 Task: Open Card Manufacturing Execution in Board Product Development Best Practices to Workspace Commercial Mortgages and add a team member Softage.1@softage.net, a label Yellow, a checklist DevOps, an attachment from your onedrive, a color Yellow and finally, add a card description 'Develop and launch new customer retention program for high-value customers' and a comment 'We should approach this task with a sense of transparency and open communication, ensuring that all stakeholders are informed and involved.'. Add a start date 'Jan 01, 1900' with a due date 'Jan 08, 1900'
Action: Mouse moved to (53, 258)
Screenshot: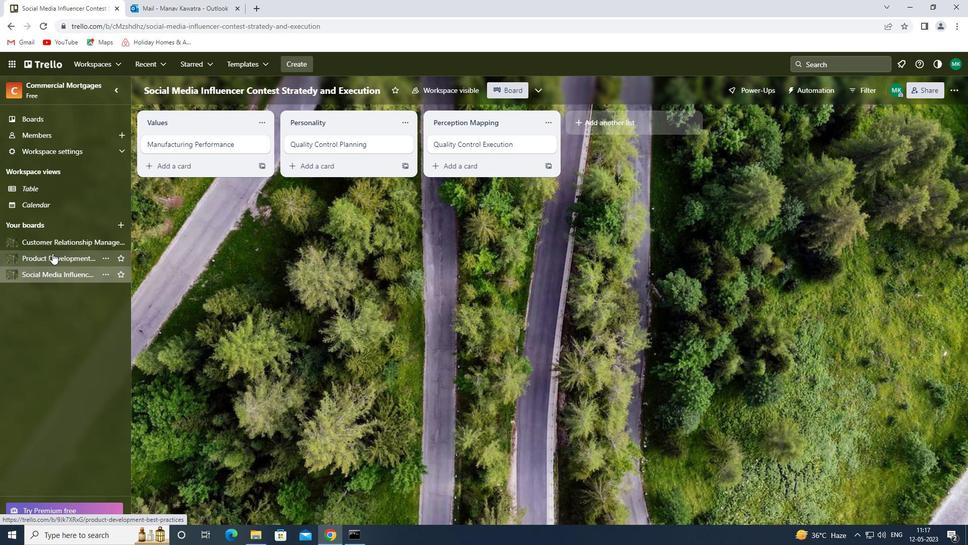 
Action: Mouse pressed left at (53, 258)
Screenshot: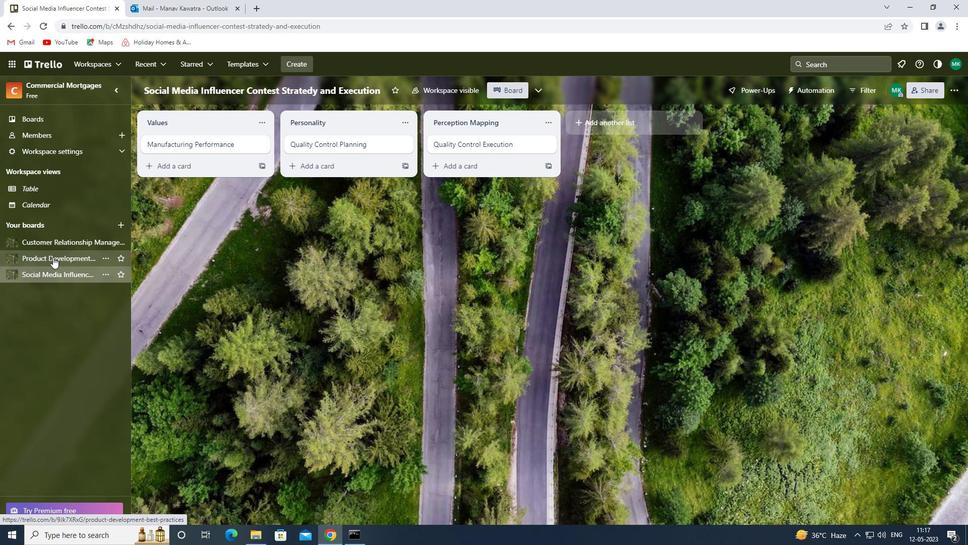 
Action: Mouse moved to (224, 143)
Screenshot: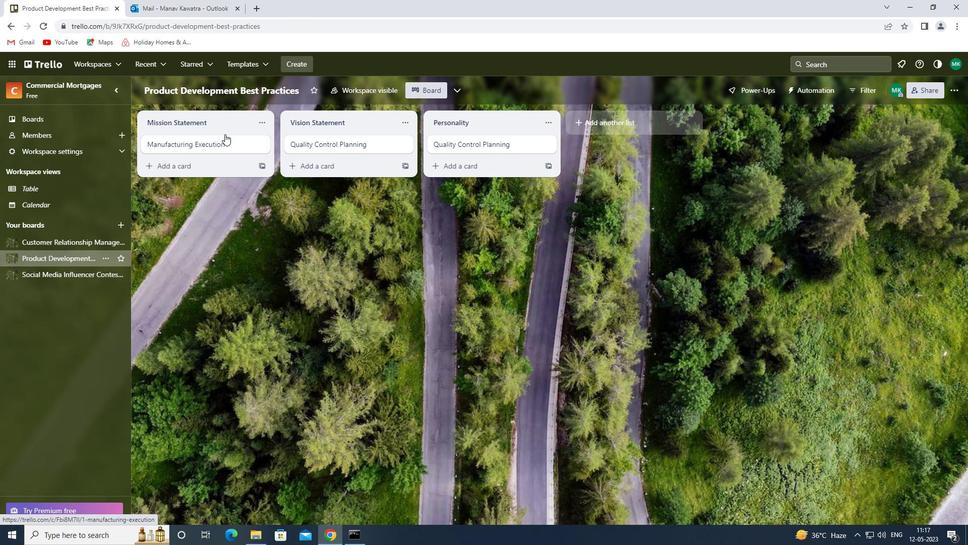 
Action: Mouse pressed left at (224, 143)
Screenshot: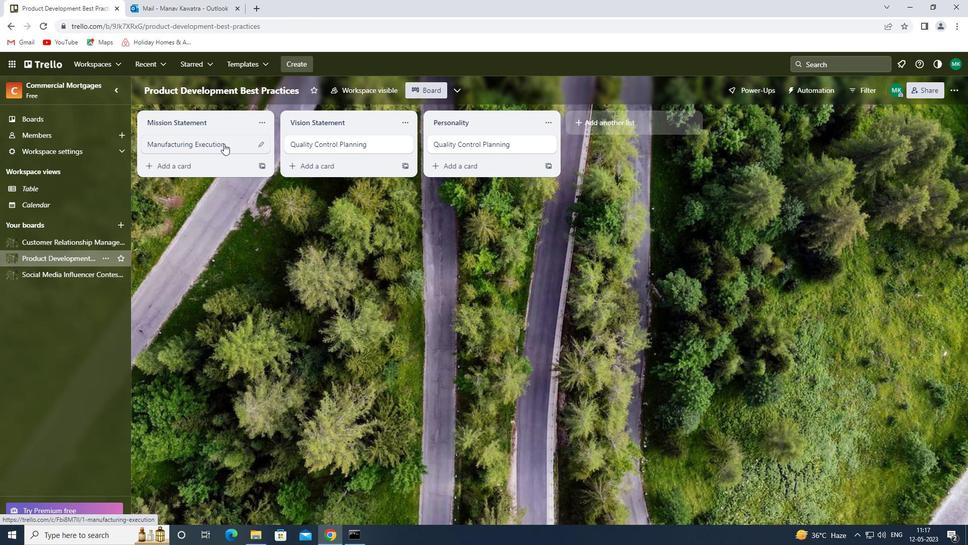 
Action: Mouse moved to (618, 148)
Screenshot: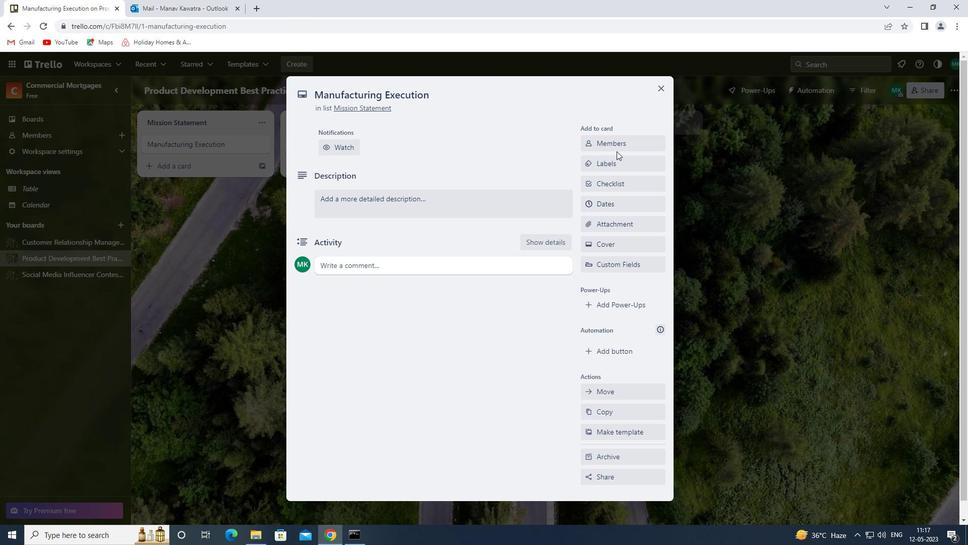 
Action: Mouse pressed left at (618, 148)
Screenshot: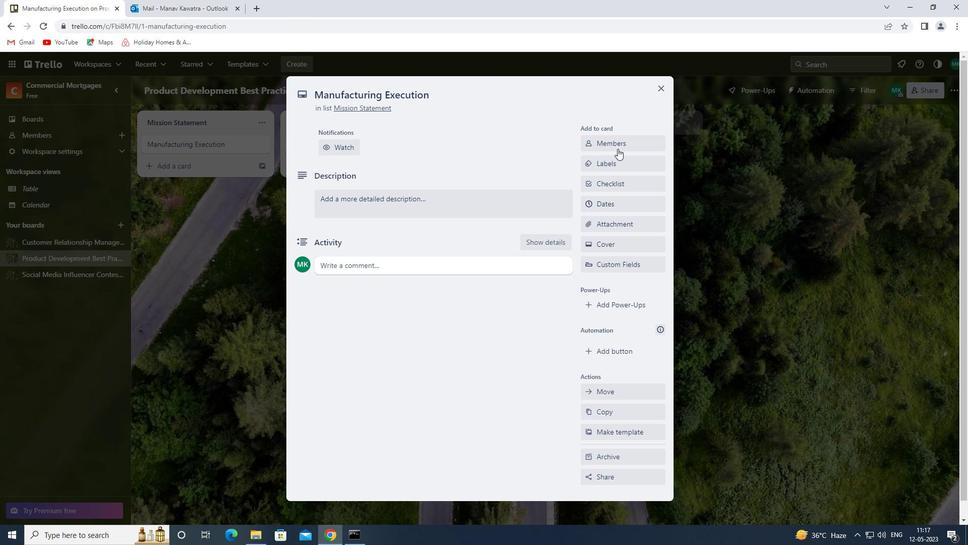 
Action: Mouse moved to (620, 187)
Screenshot: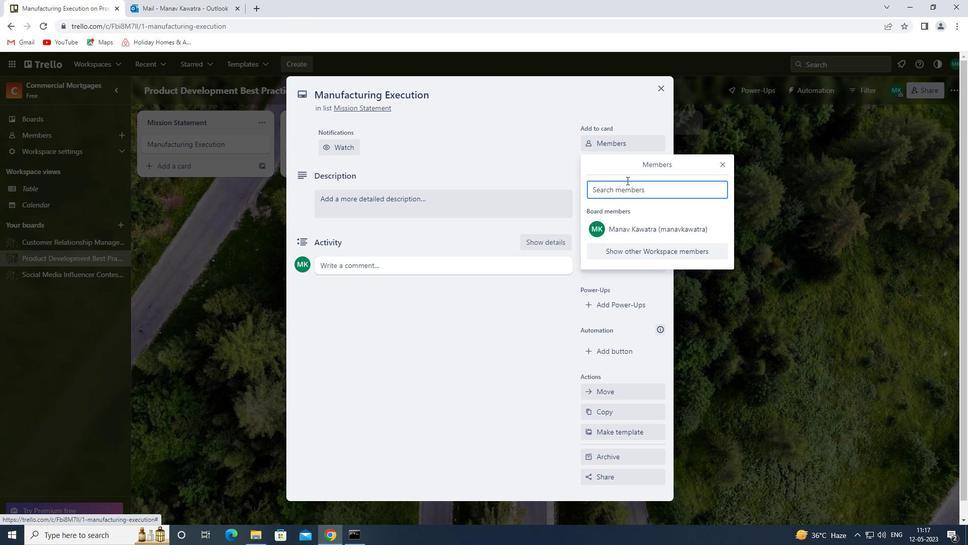 
Action: Mouse pressed left at (620, 187)
Screenshot: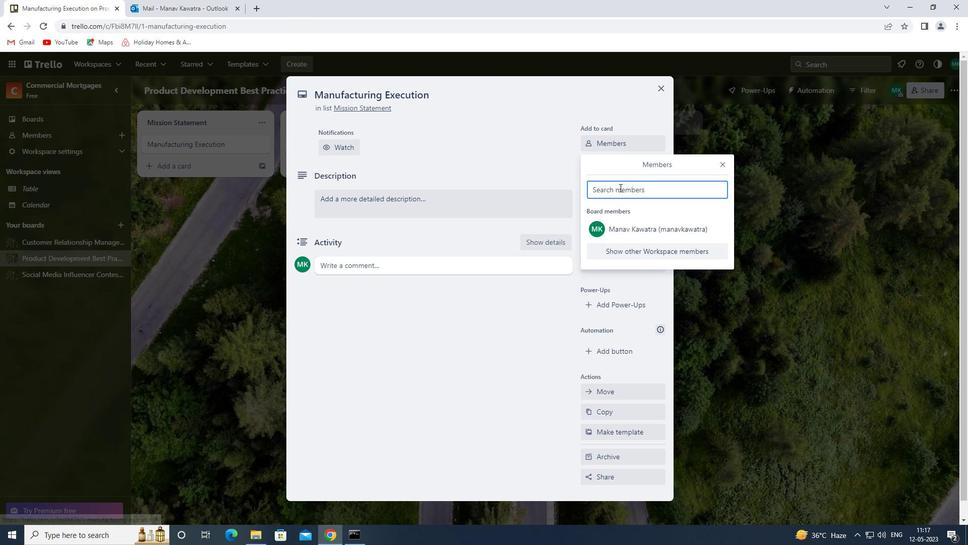 
Action: Key pressed <Key.shift><Key.shift>SOFTAGE.1<Key.shift>@SOFTAGE.NET
Screenshot: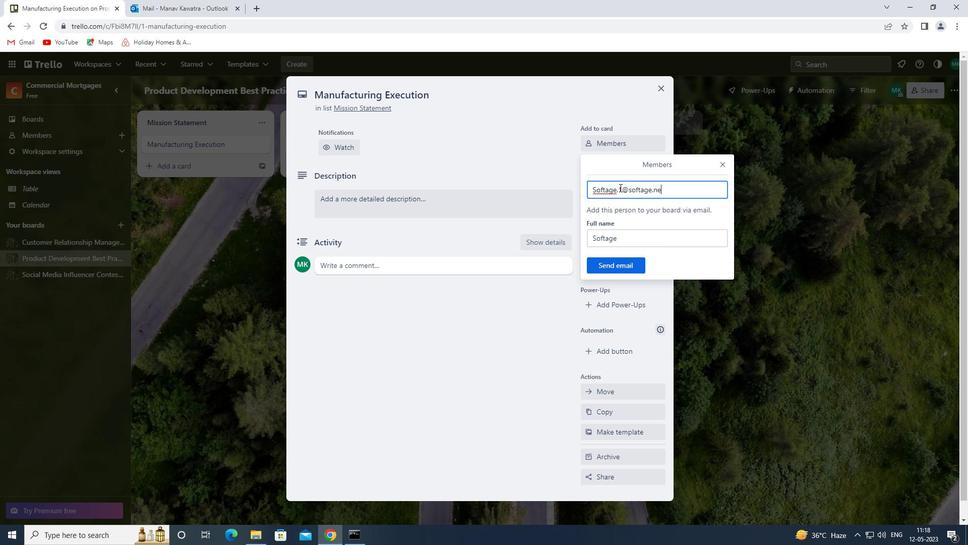 
Action: Mouse moved to (634, 262)
Screenshot: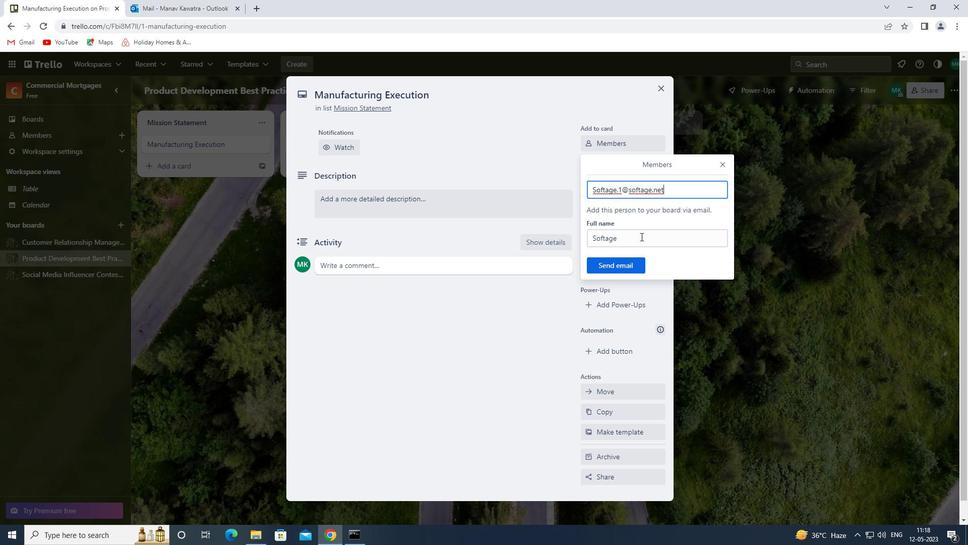 
Action: Mouse pressed left at (634, 262)
Screenshot: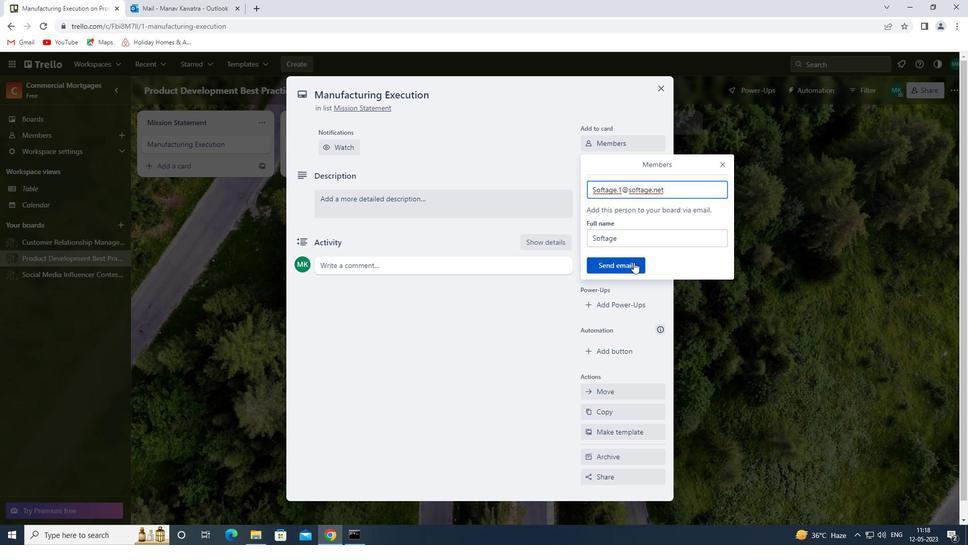 
Action: Mouse moved to (627, 200)
Screenshot: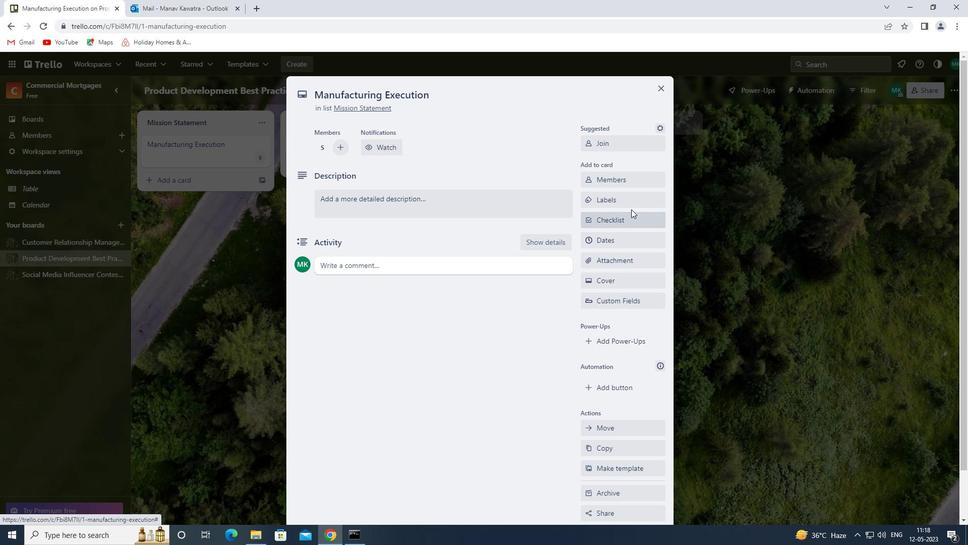 
Action: Mouse pressed left at (627, 200)
Screenshot: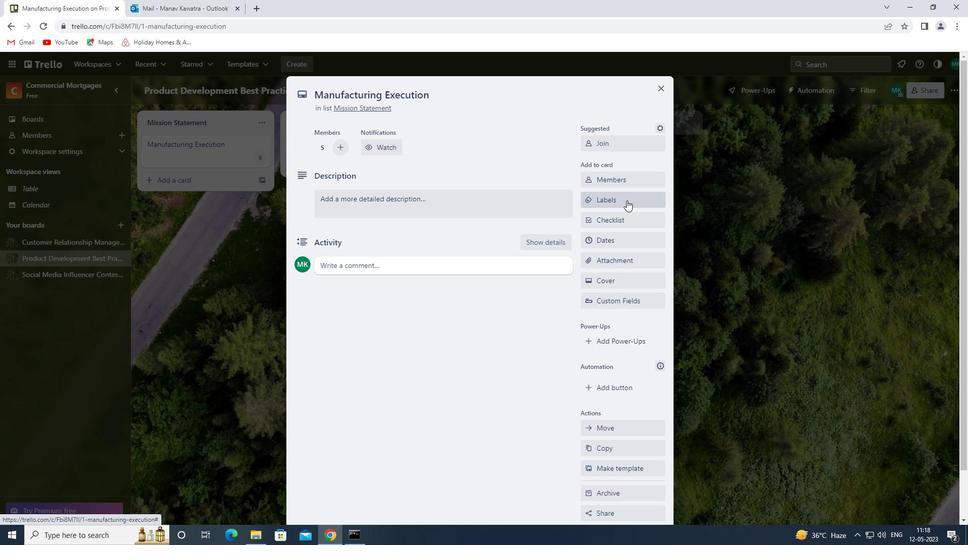 
Action: Mouse moved to (591, 299)
Screenshot: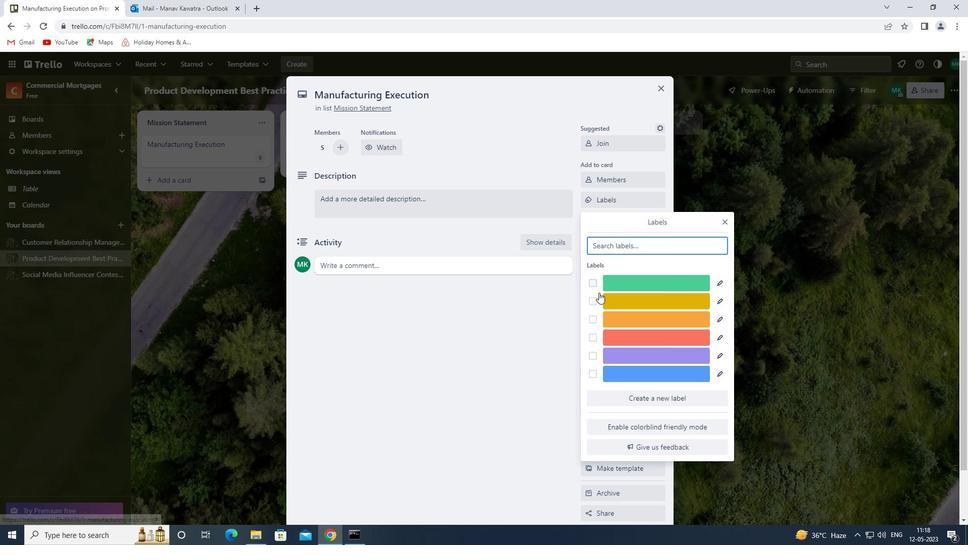 
Action: Mouse pressed left at (591, 299)
Screenshot: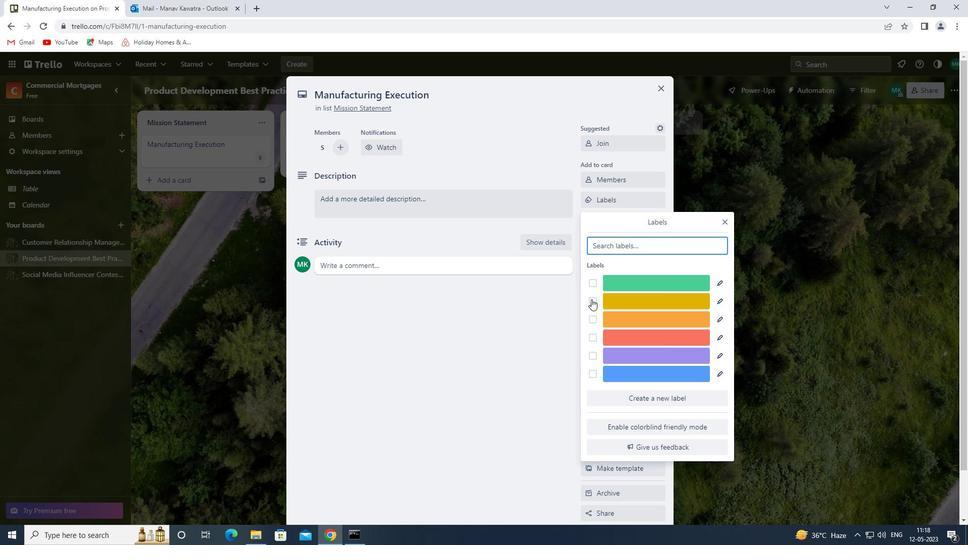 
Action: Mouse moved to (726, 221)
Screenshot: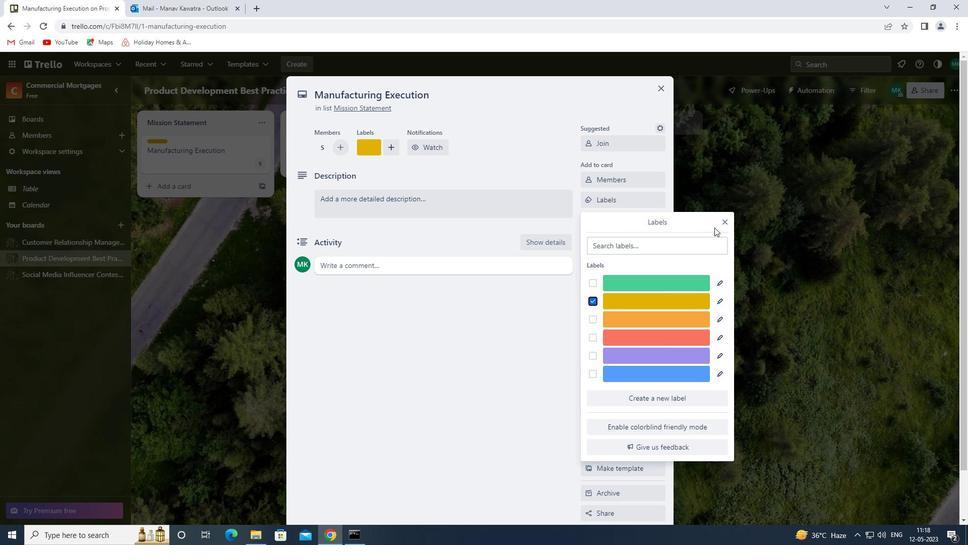 
Action: Mouse pressed left at (726, 221)
Screenshot: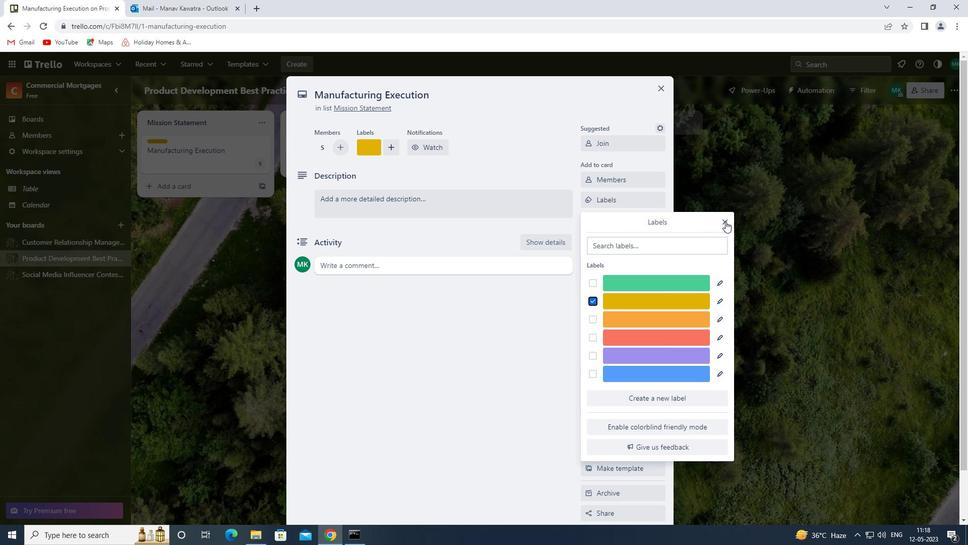 
Action: Mouse moved to (633, 223)
Screenshot: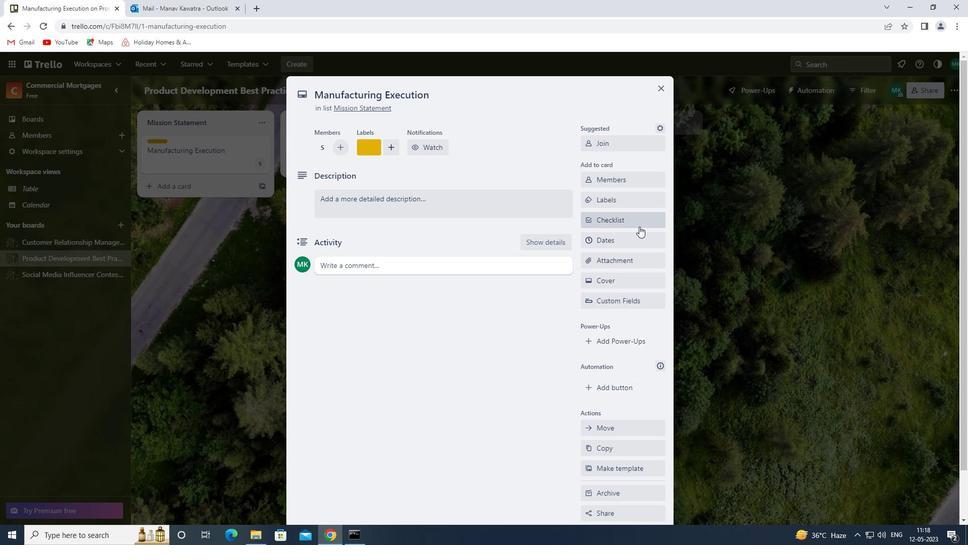 
Action: Mouse pressed left at (633, 223)
Screenshot: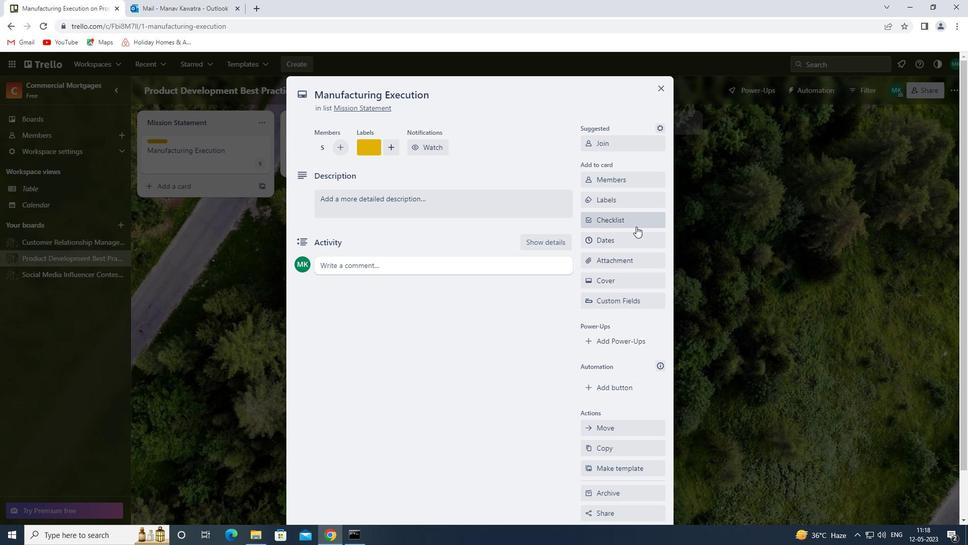 
Action: Mouse moved to (628, 277)
Screenshot: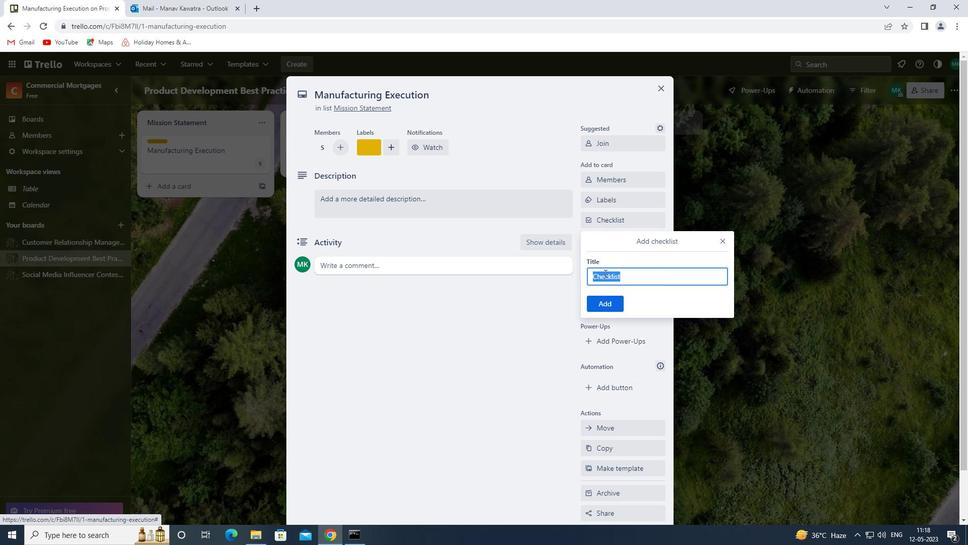 
Action: Key pressed <Key.shift><Key.shift><Key.shift><Key.shift><Key.shift><Key.shift><Key.shift><Key.shift><Key.shift><Key.shift><Key.shift><Key.shift>DEV<Key.shift>OPS
Screenshot: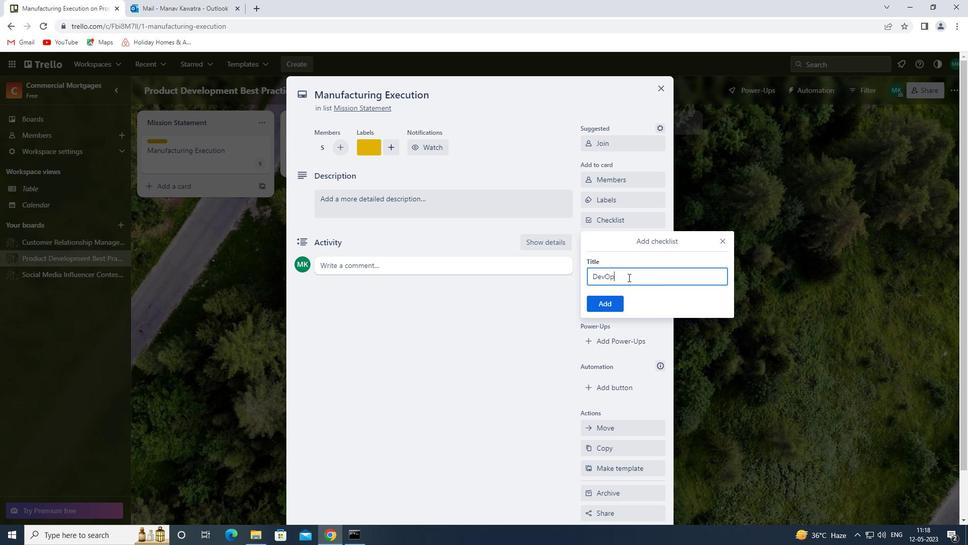 
Action: Mouse moved to (616, 305)
Screenshot: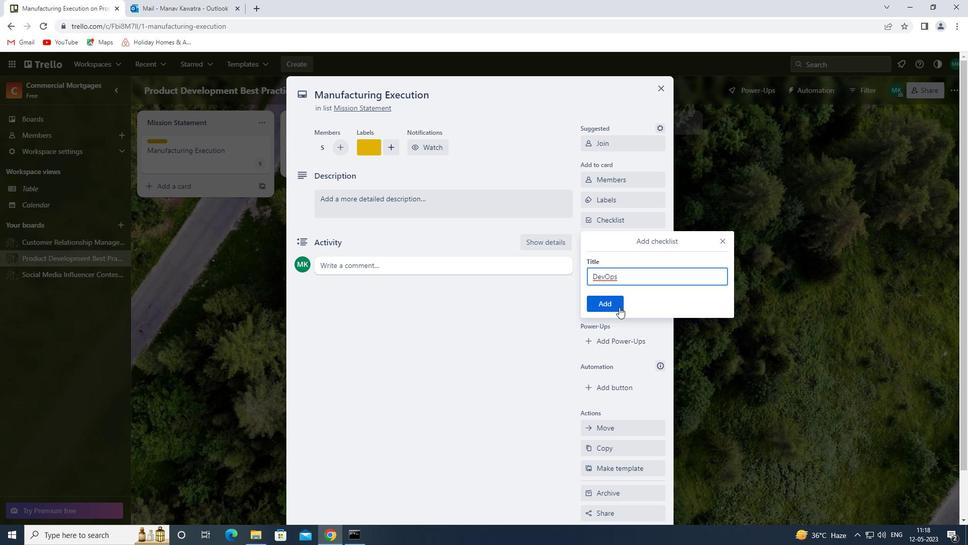 
Action: Mouse pressed left at (616, 305)
Screenshot: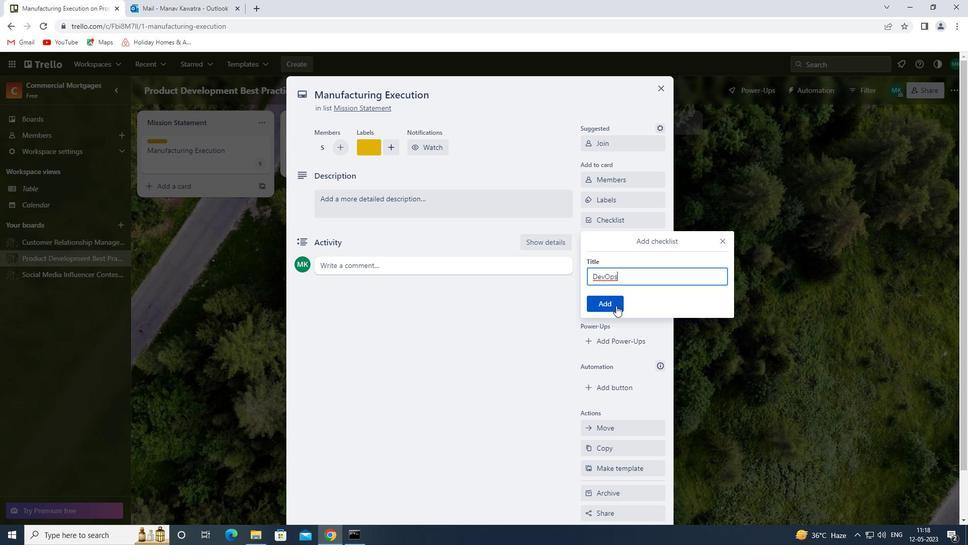 
Action: Mouse moved to (618, 260)
Screenshot: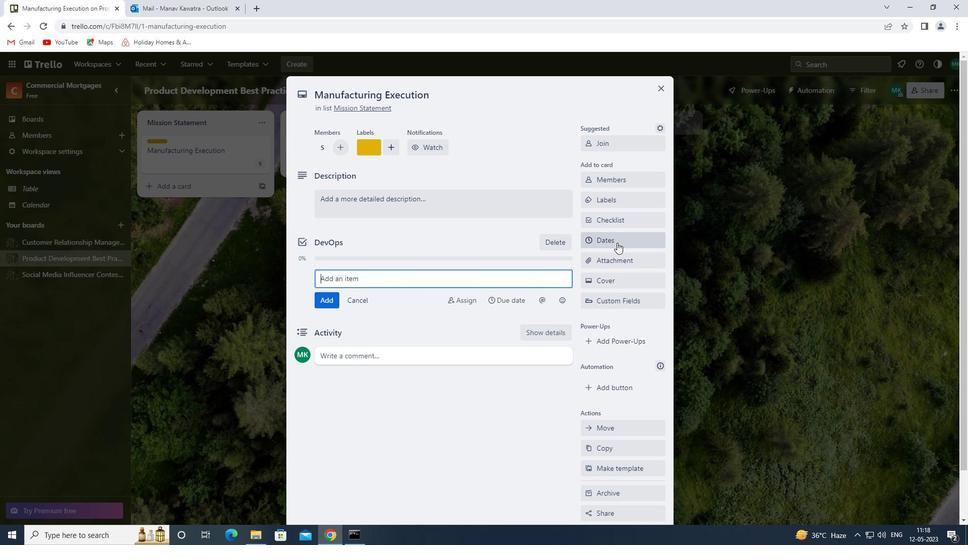 
Action: Mouse pressed left at (618, 260)
Screenshot: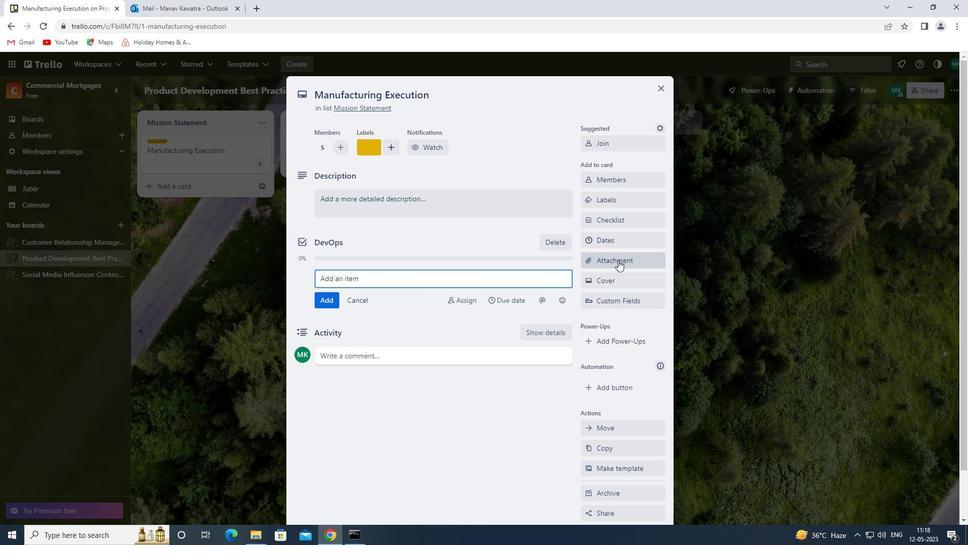 
Action: Mouse moved to (610, 381)
Screenshot: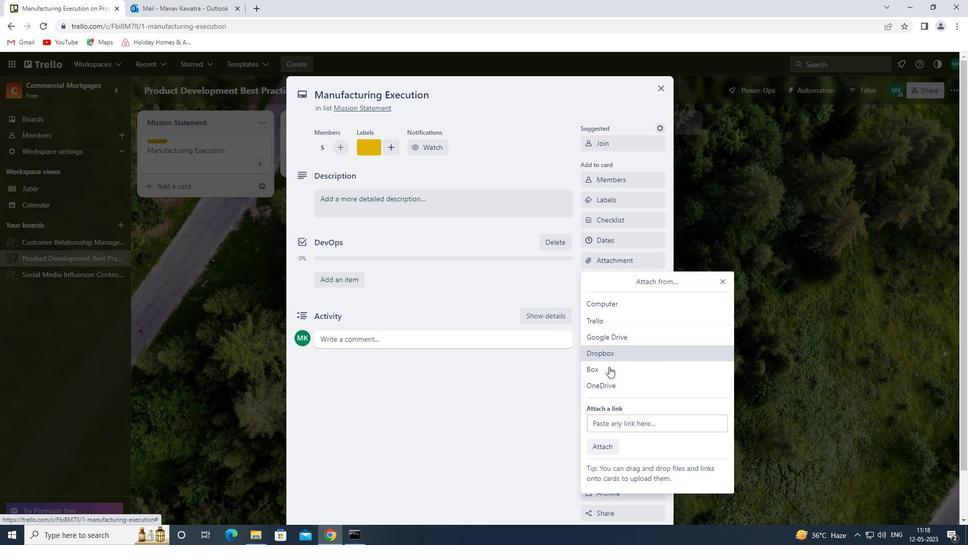 
Action: Mouse pressed left at (610, 381)
Screenshot: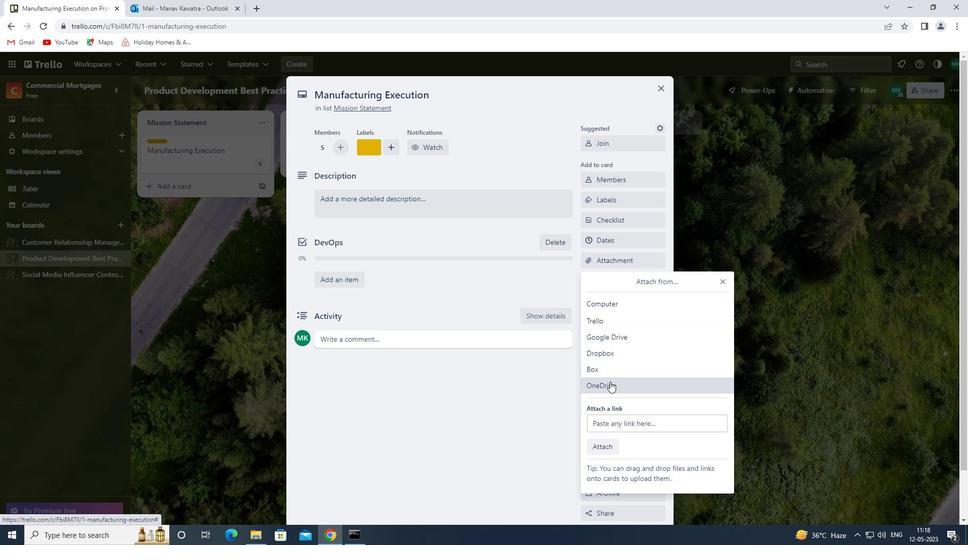 
Action: Mouse moved to (561, 406)
Screenshot: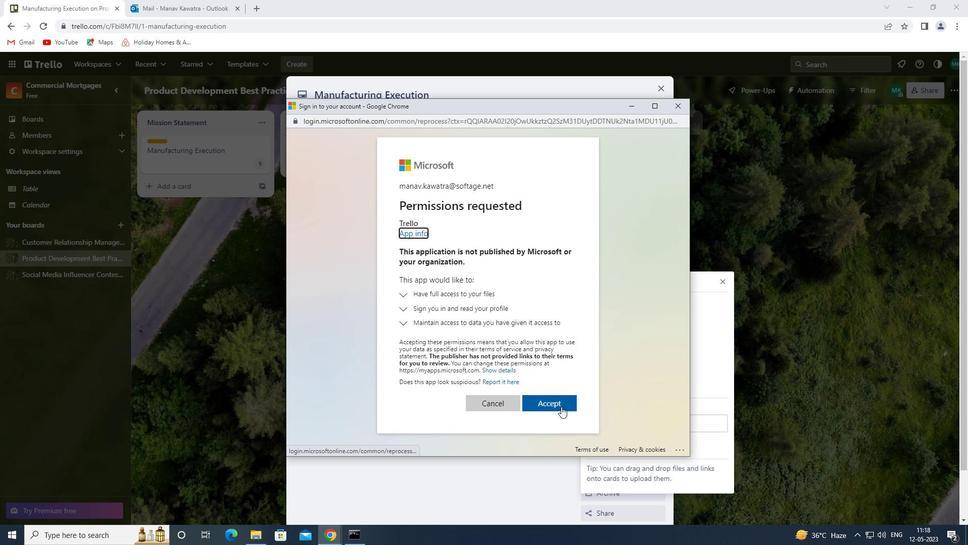 
Action: Mouse pressed left at (561, 406)
Screenshot: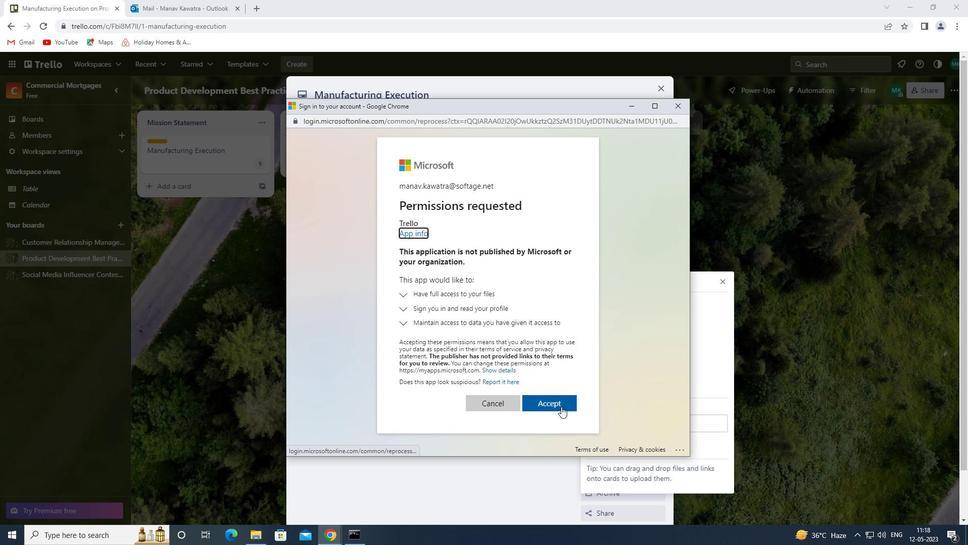 
Action: Mouse moved to (492, 188)
Screenshot: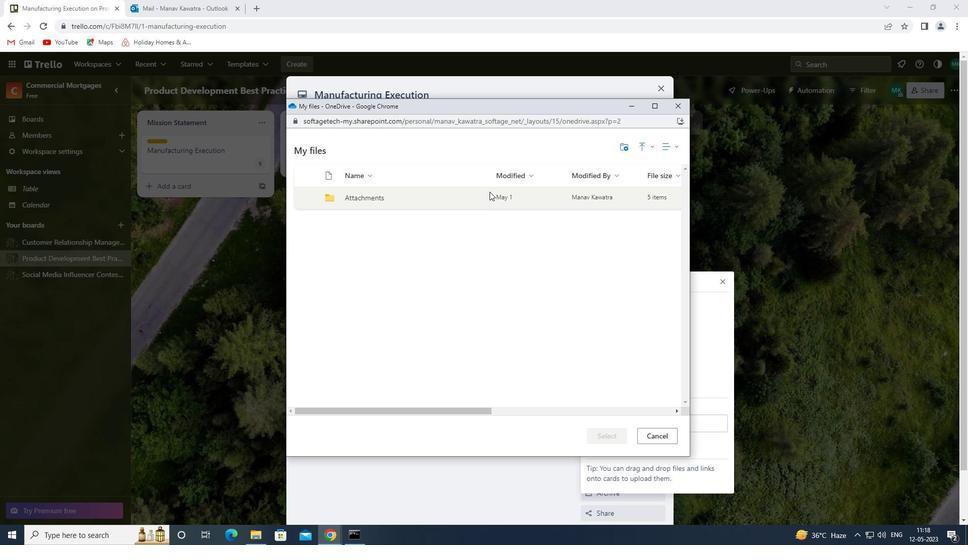 
Action: Mouse pressed left at (492, 188)
Screenshot: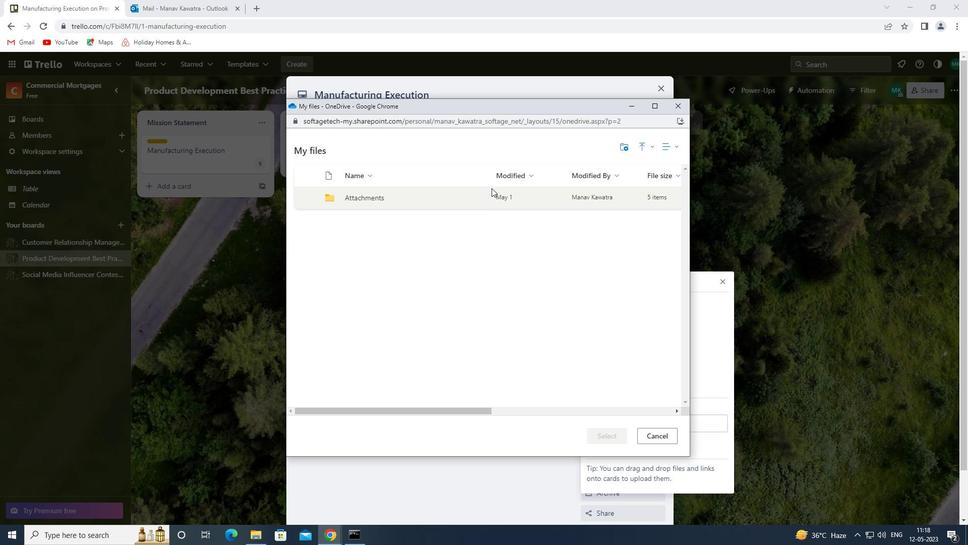 
Action: Mouse moved to (619, 200)
Screenshot: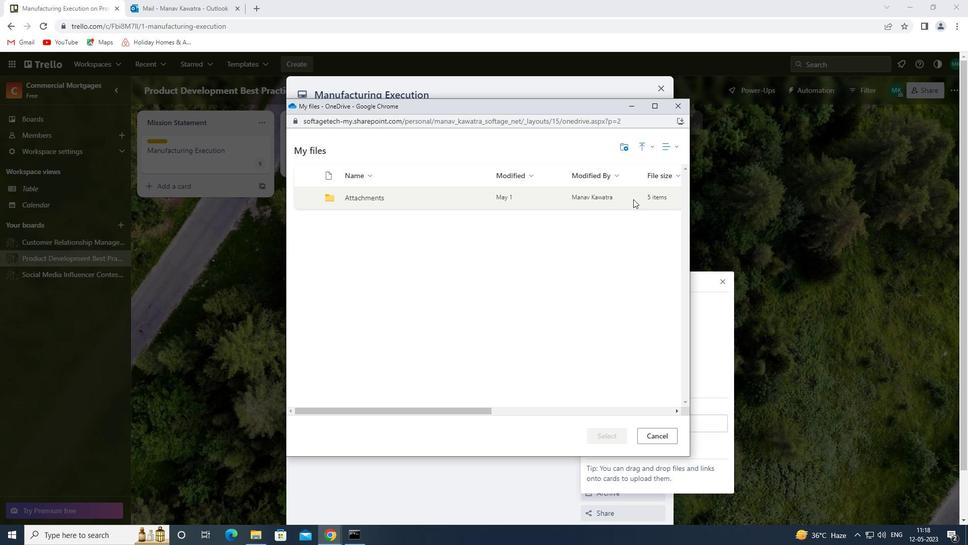 
Action: Mouse pressed left at (619, 200)
Screenshot: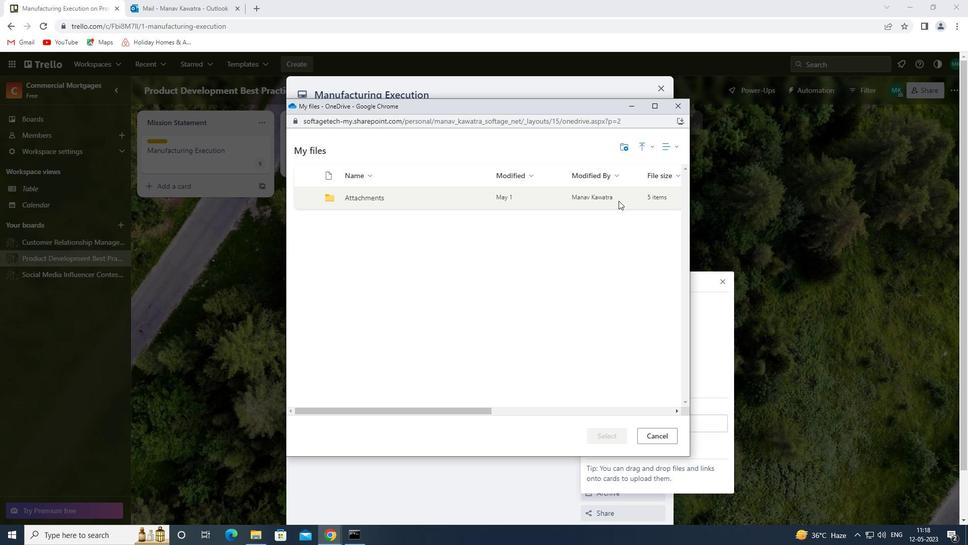 
Action: Mouse pressed left at (619, 200)
Screenshot: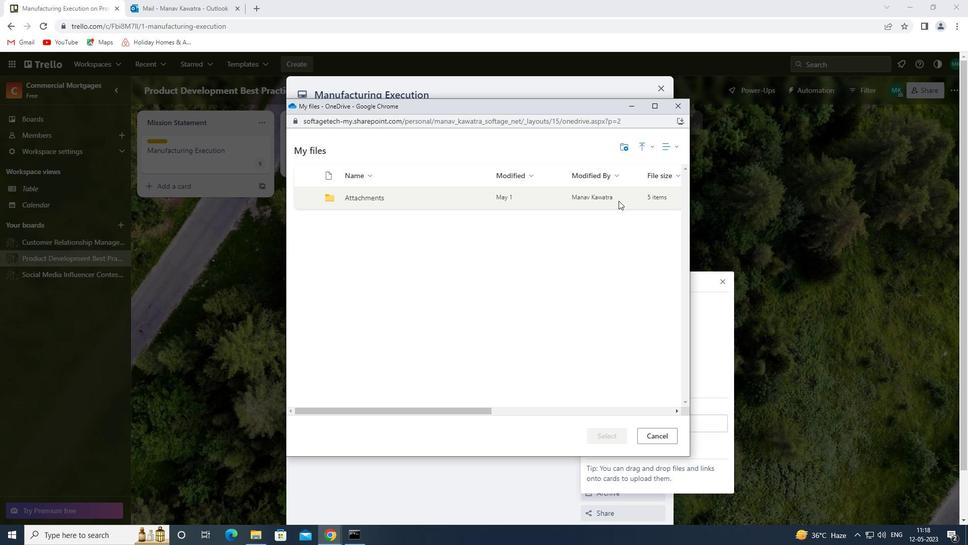 
Action: Mouse moved to (363, 177)
Screenshot: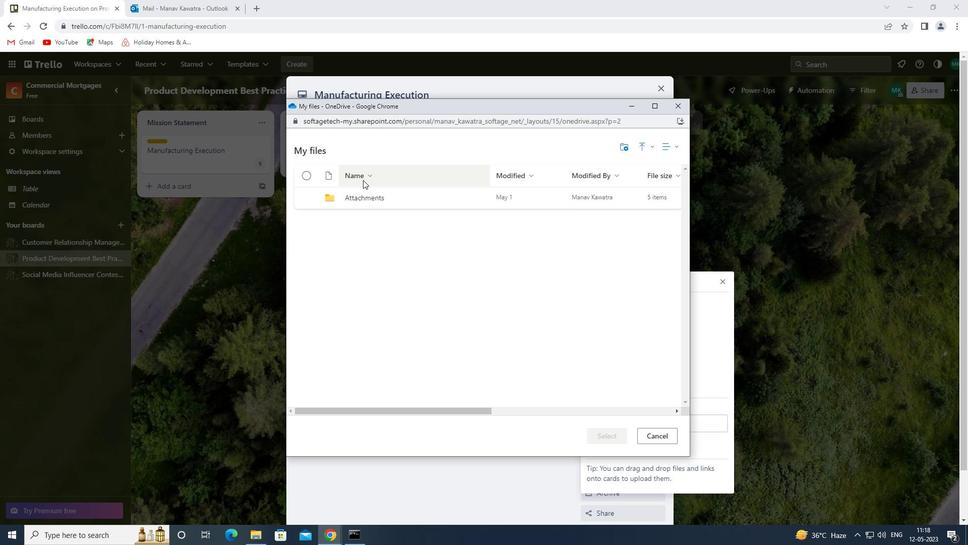 
Action: Mouse pressed left at (363, 177)
Screenshot: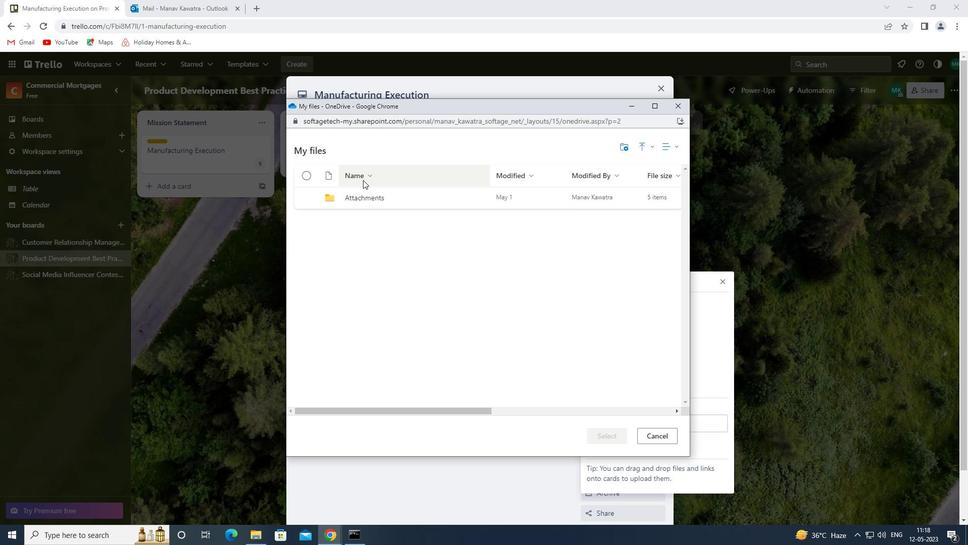 
Action: Mouse moved to (364, 192)
Screenshot: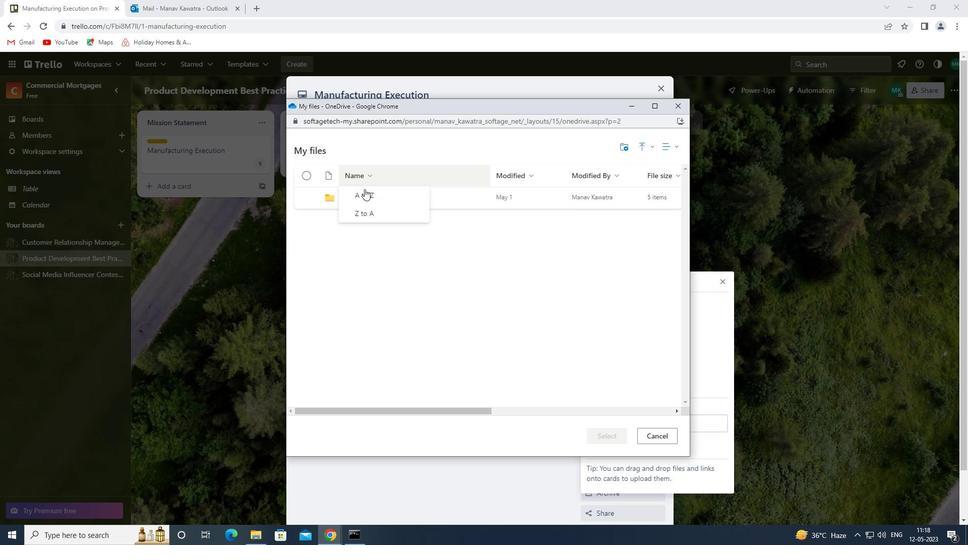 
Action: Mouse pressed left at (364, 192)
Screenshot: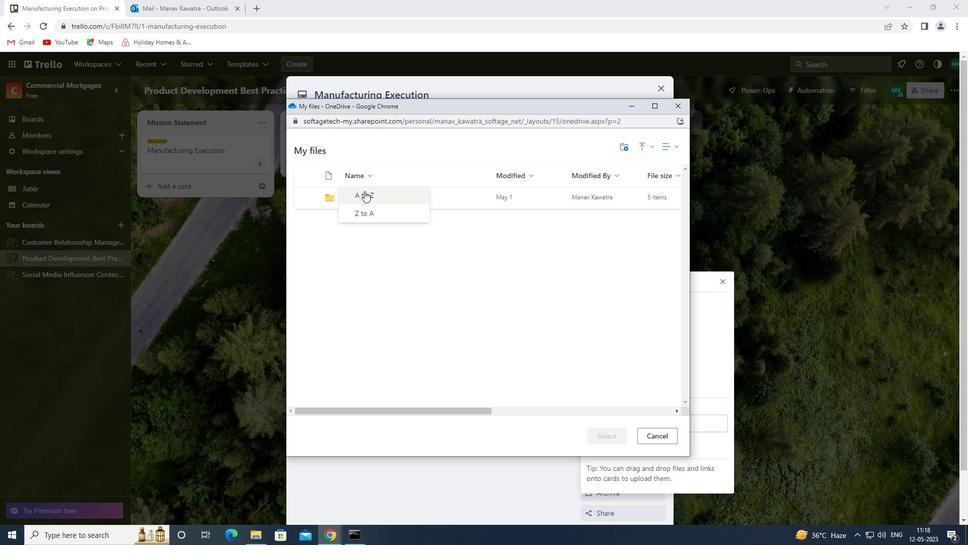 
Action: Mouse moved to (365, 200)
Screenshot: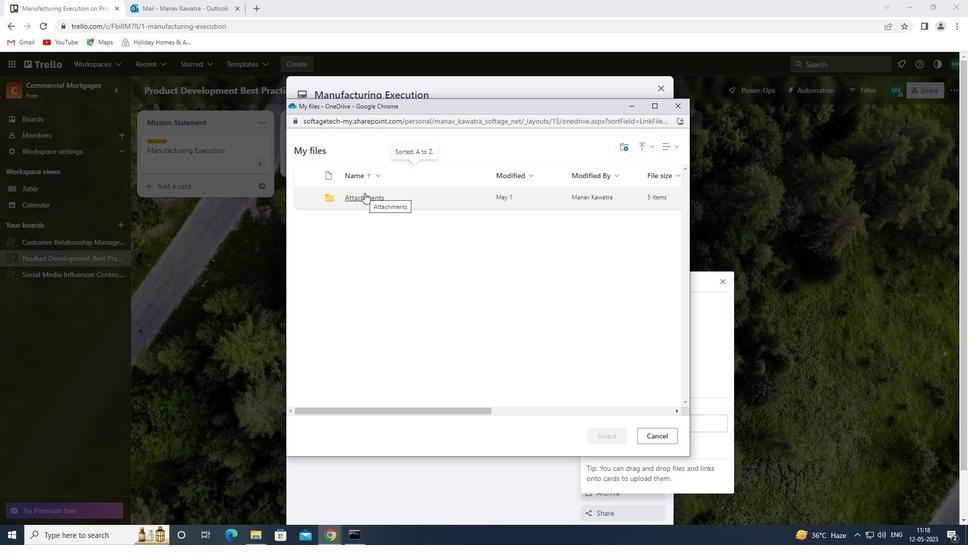 
Action: Mouse pressed left at (365, 200)
Screenshot: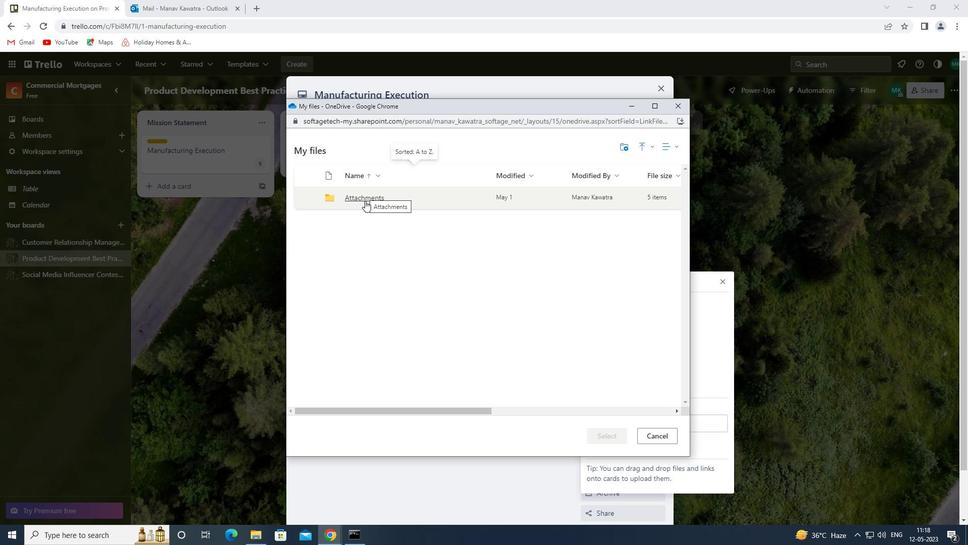 
Action: Mouse moved to (374, 222)
Screenshot: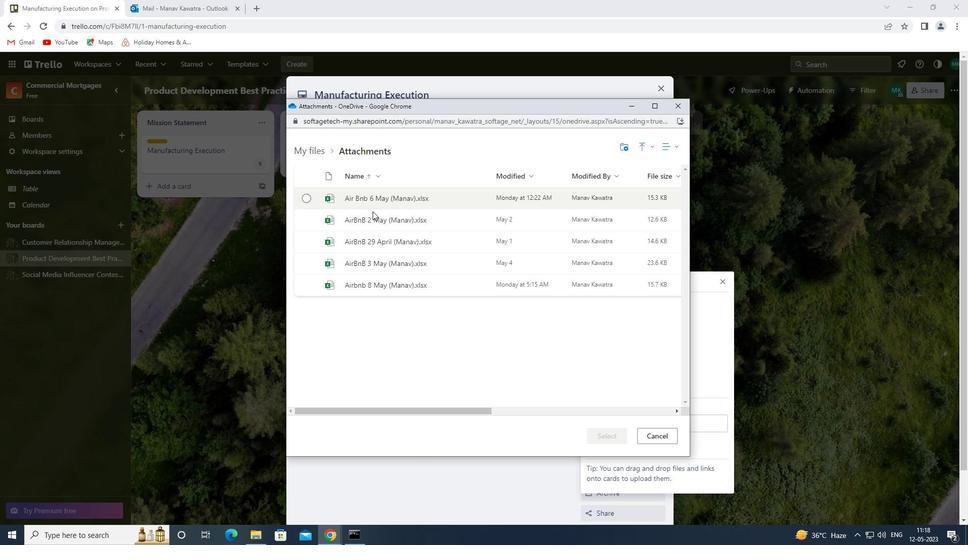 
Action: Mouse pressed left at (374, 222)
Screenshot: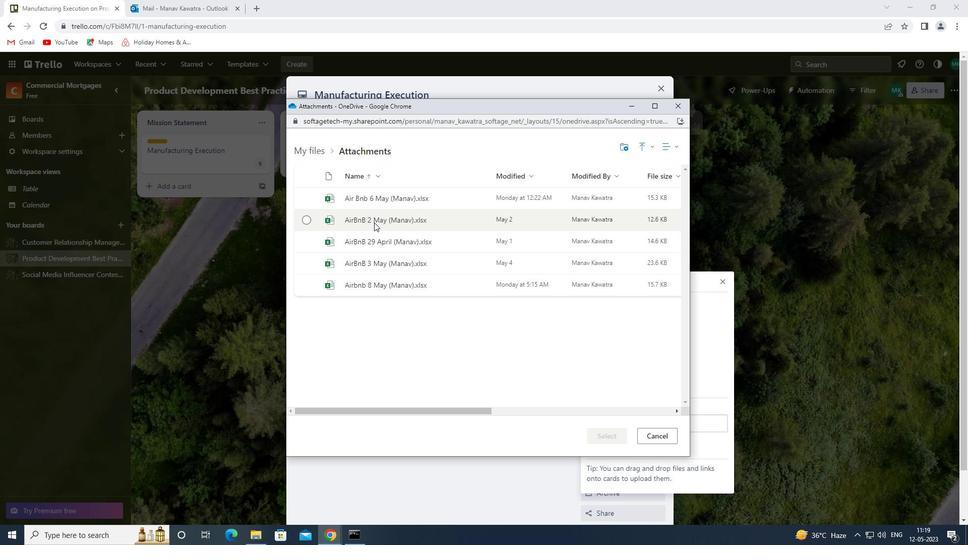 
Action: Mouse moved to (606, 432)
Screenshot: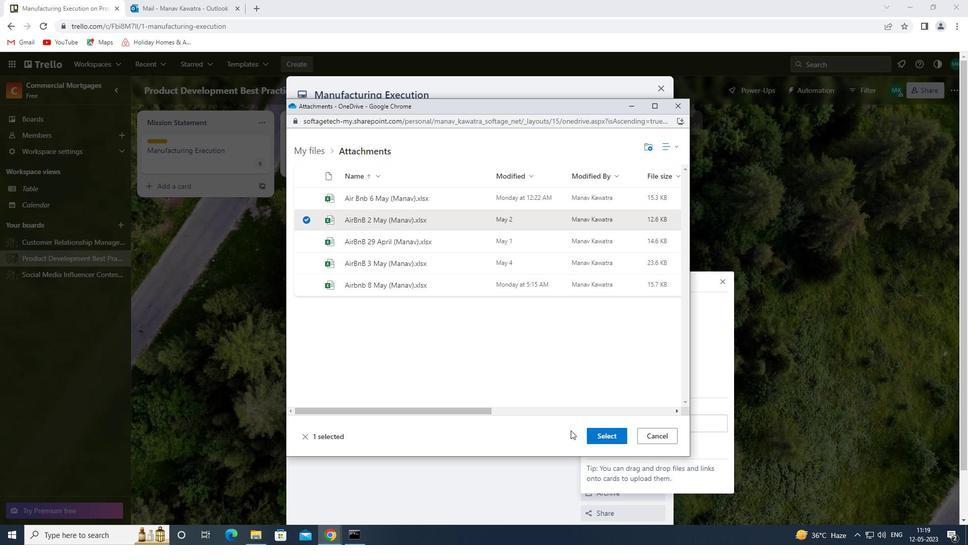 
Action: Mouse pressed left at (606, 432)
Screenshot: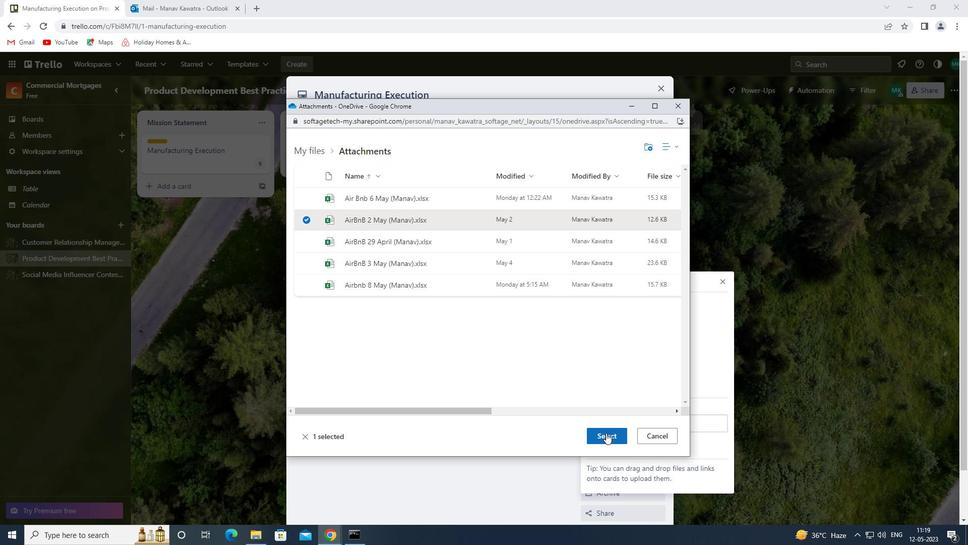 
Action: Mouse moved to (620, 276)
Screenshot: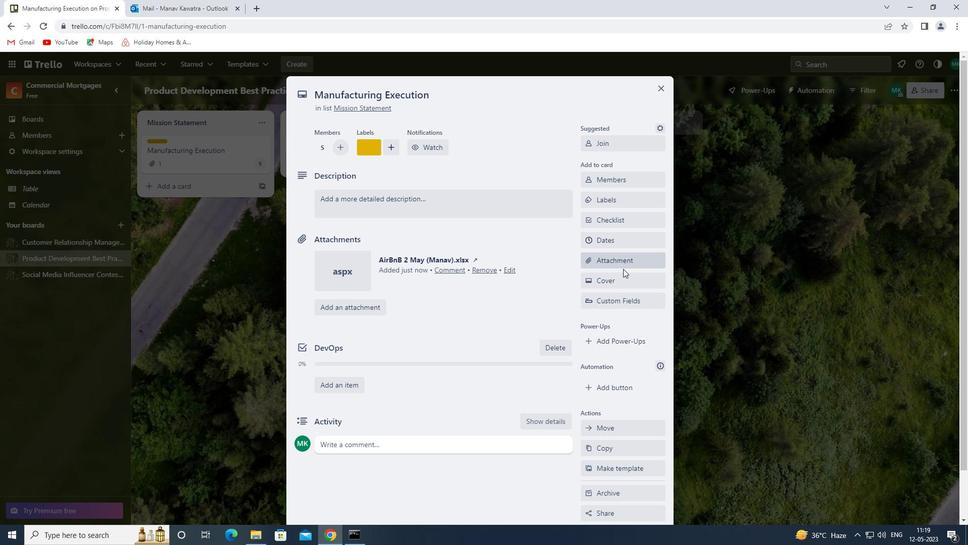 
Action: Mouse pressed left at (620, 276)
Screenshot: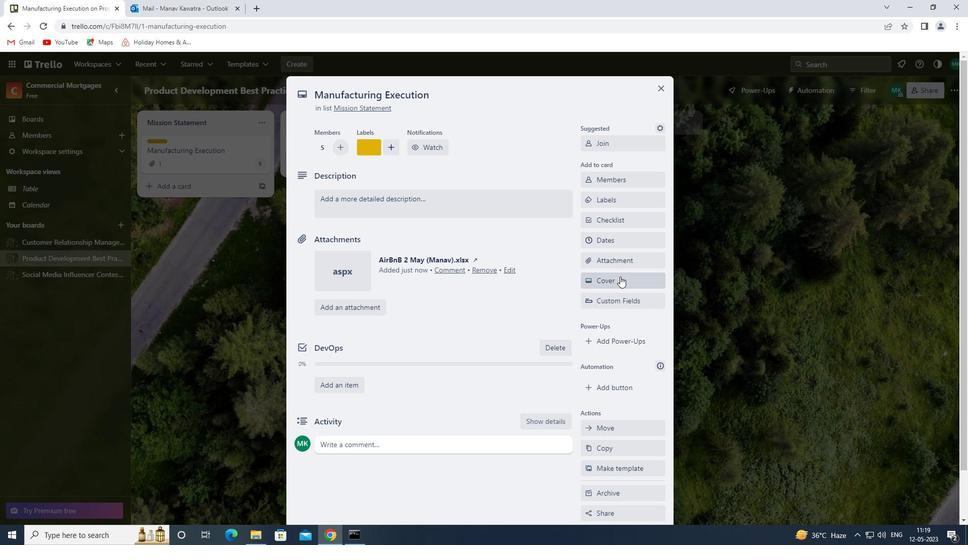 
Action: Mouse moved to (625, 327)
Screenshot: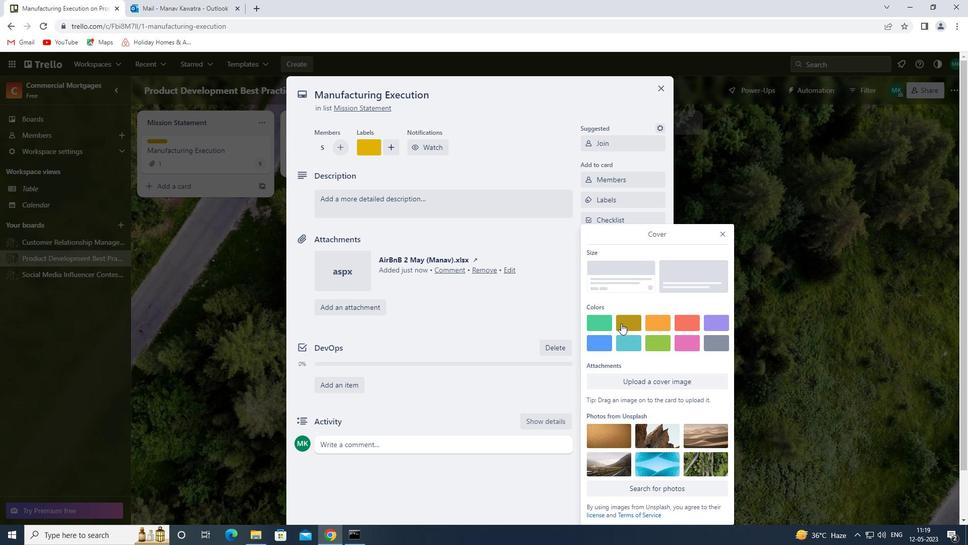 
Action: Mouse pressed left at (625, 327)
Screenshot: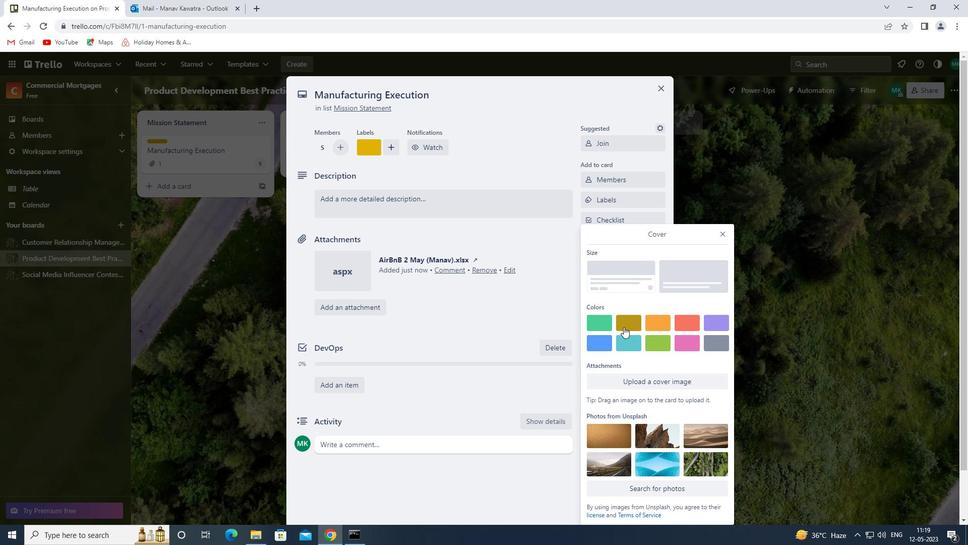 
Action: Mouse moved to (721, 215)
Screenshot: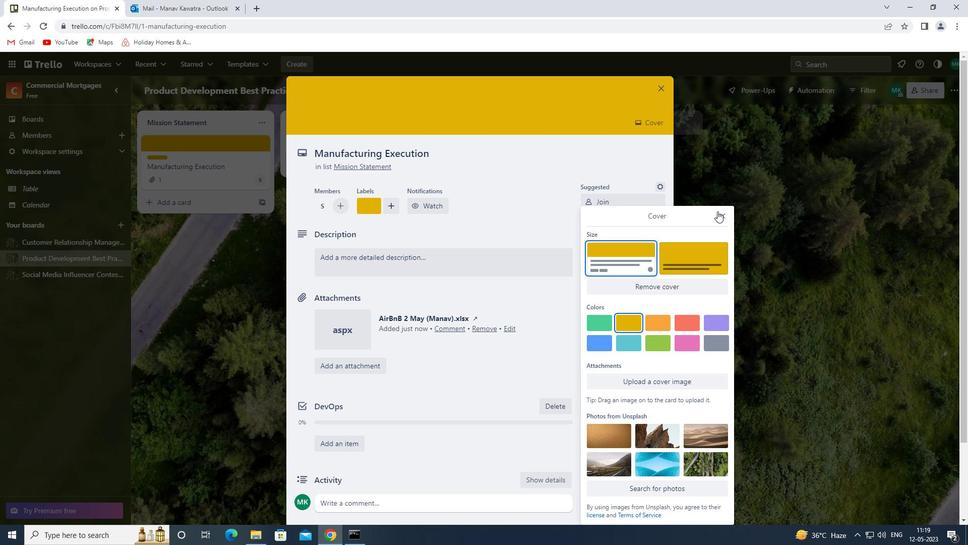 
Action: Mouse pressed left at (721, 215)
Screenshot: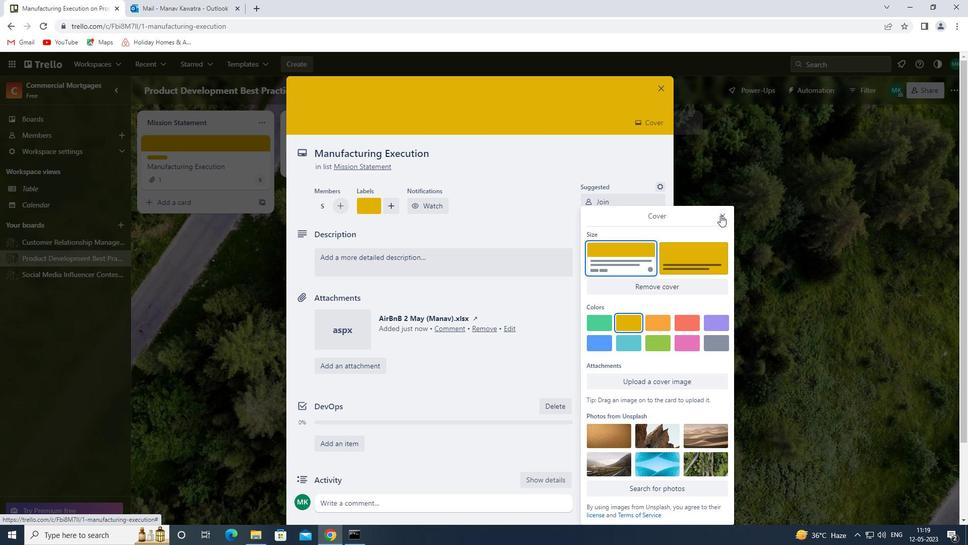 
Action: Mouse moved to (330, 257)
Screenshot: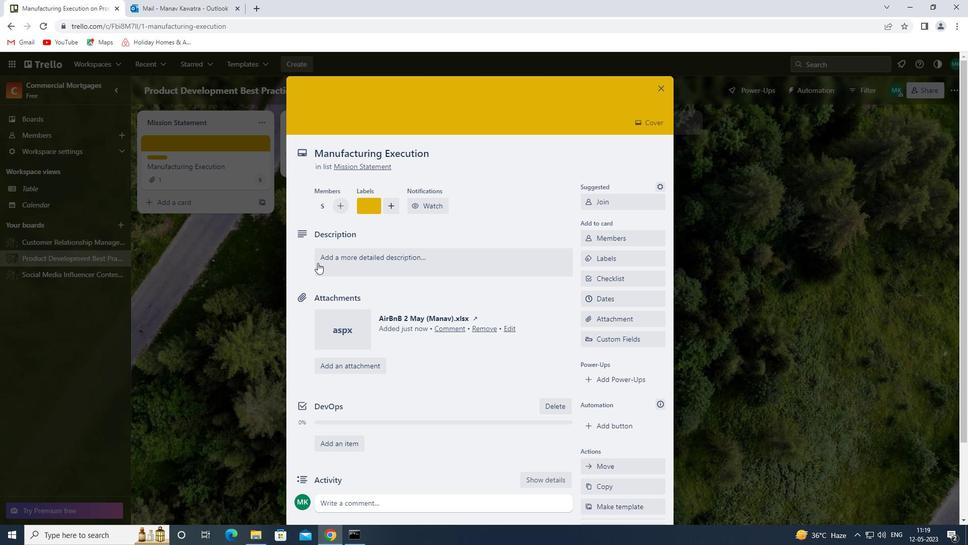 
Action: Mouse pressed left at (330, 257)
Screenshot: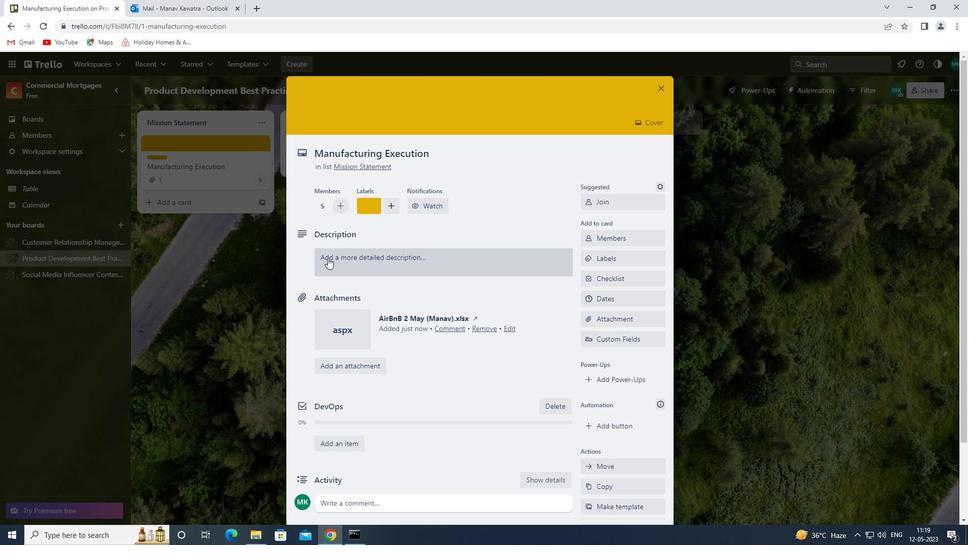 
Action: Mouse moved to (336, 290)
Screenshot: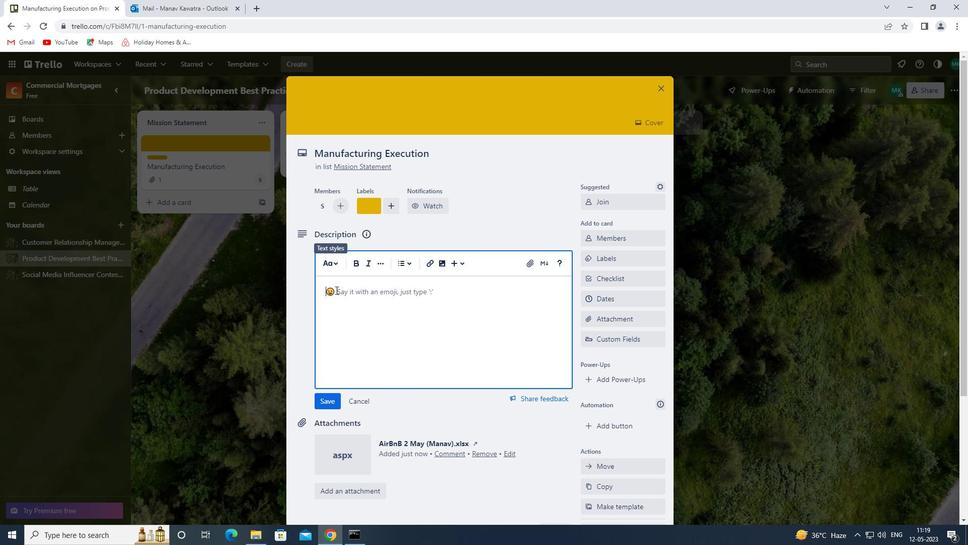 
Action: Mouse pressed left at (336, 290)
Screenshot: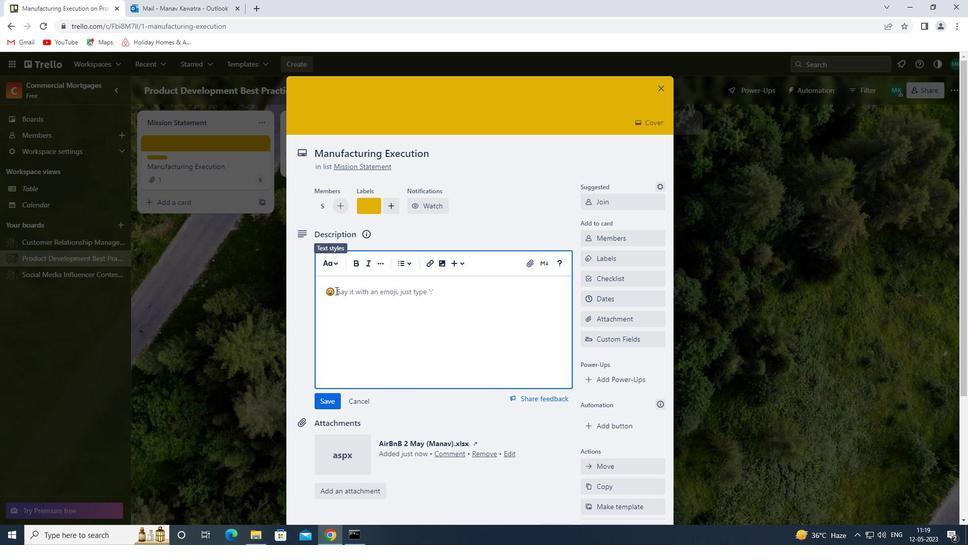 
Action: Key pressed <Key.shift><Key.shift>DEVELOP<Key.space>AND<Key.space>LAUNCH<Key.space>NEW<Key.space>CUSTOMER<Key.space>RETENTION<Key.space>PROGRAM<Key.space>FOR<Key.space>HIGH-VALUES<Key.space>CUSTOMERS
Screenshot: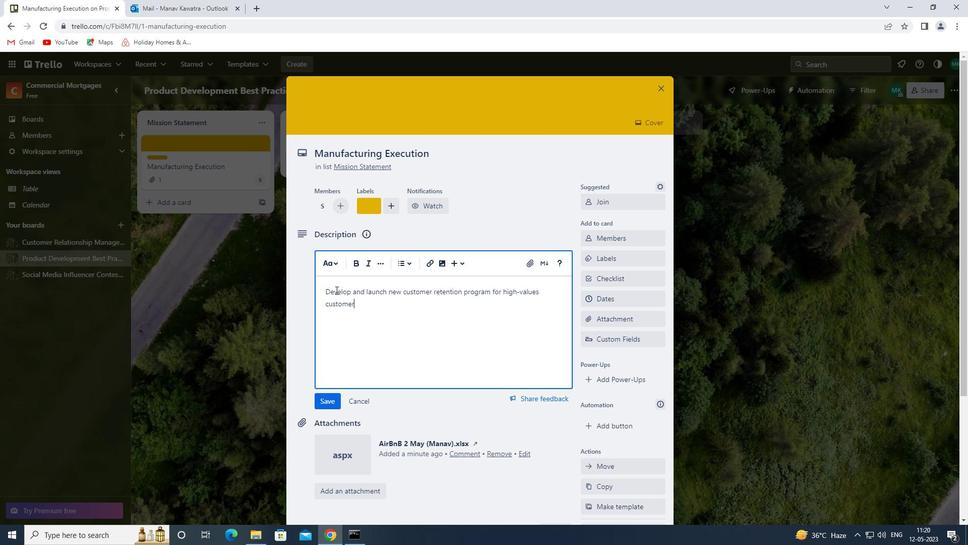 
Action: Mouse moved to (329, 405)
Screenshot: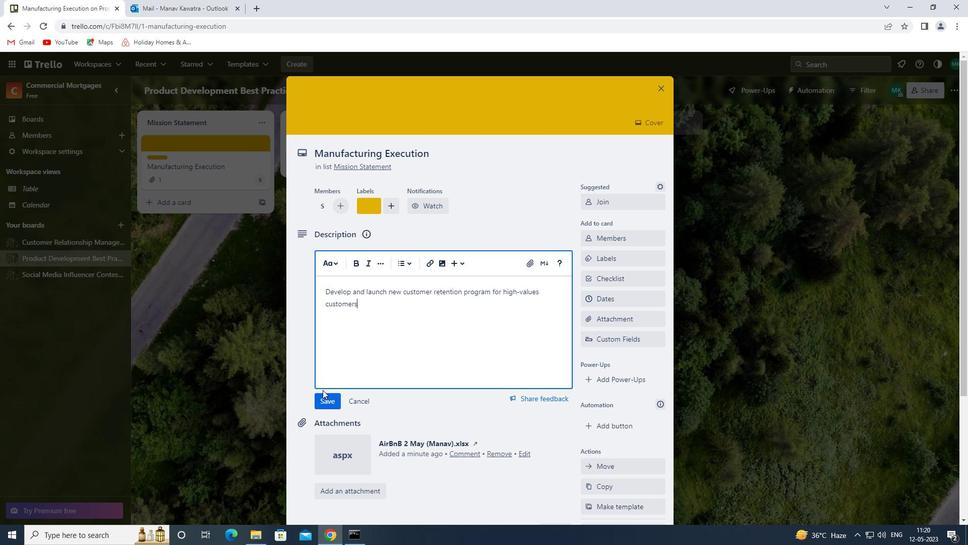 
Action: Mouse pressed left at (329, 405)
Screenshot: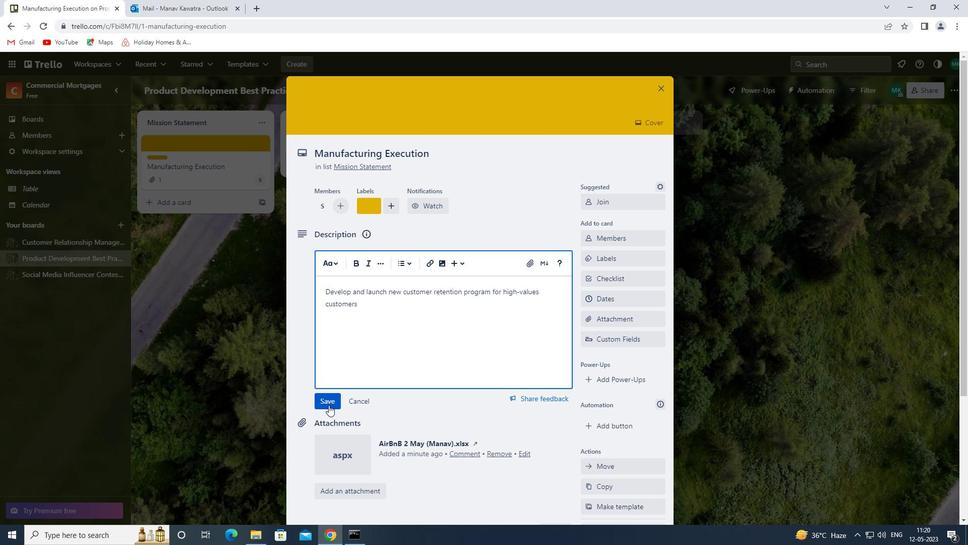 
Action: Mouse moved to (396, 406)
Screenshot: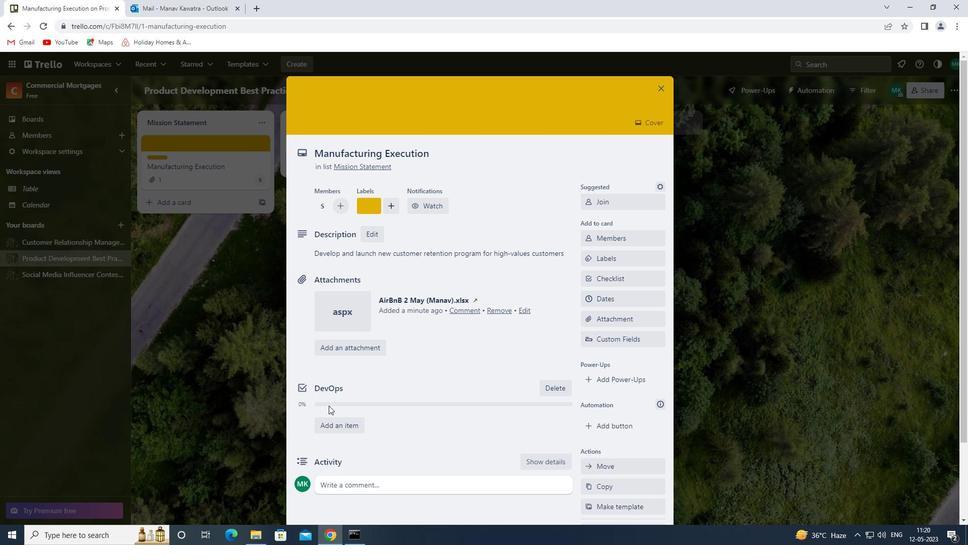 
Action: Mouse scrolled (396, 406) with delta (0, 0)
Screenshot: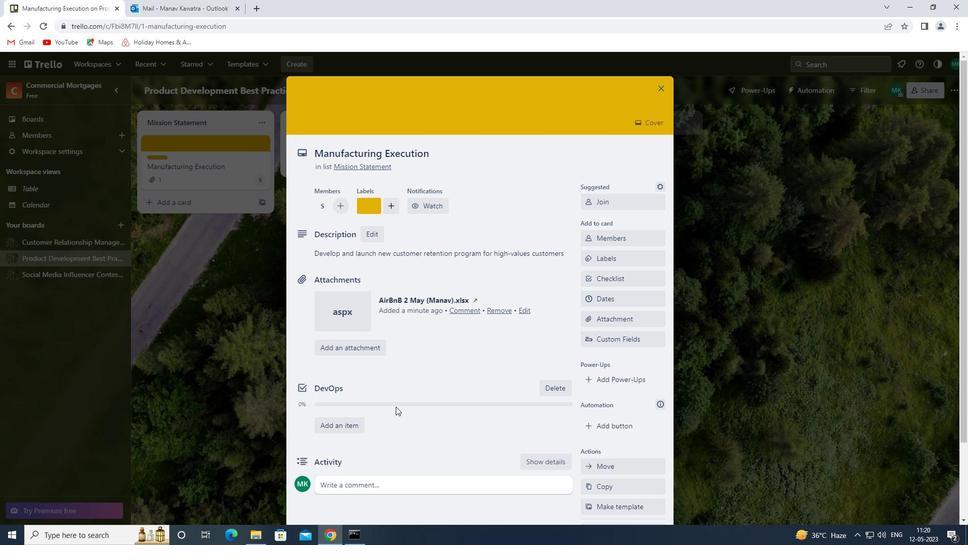 
Action: Mouse scrolled (396, 406) with delta (0, 0)
Screenshot: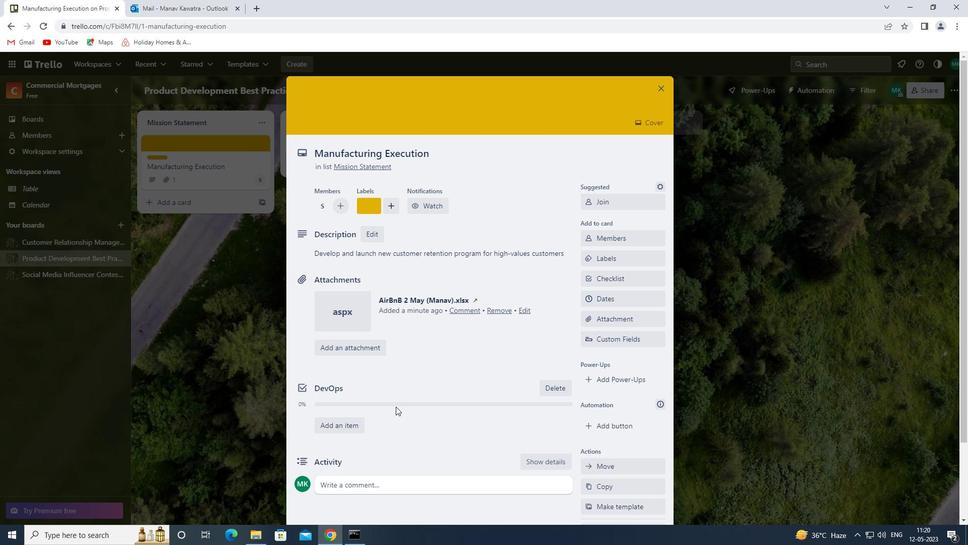 
Action: Mouse moved to (340, 392)
Screenshot: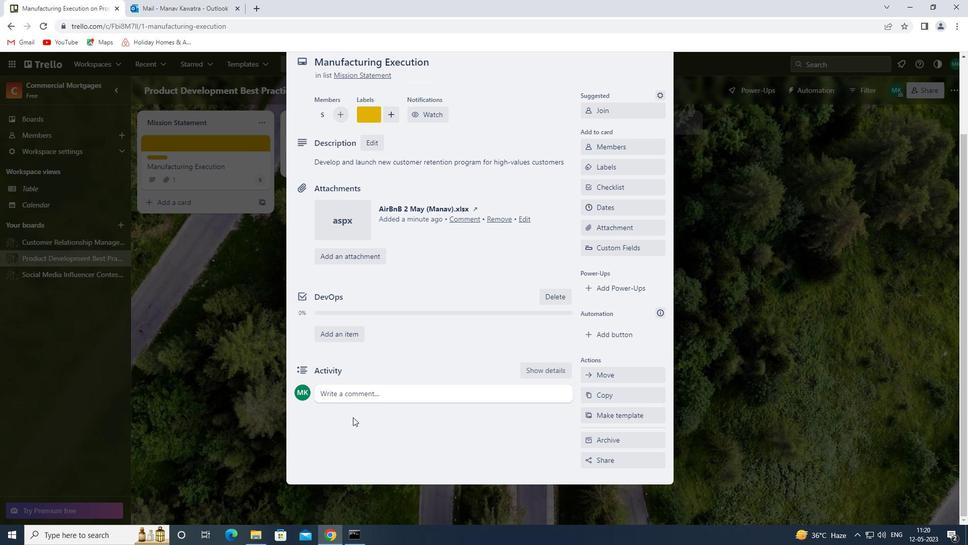 
Action: Mouse pressed left at (340, 392)
Screenshot: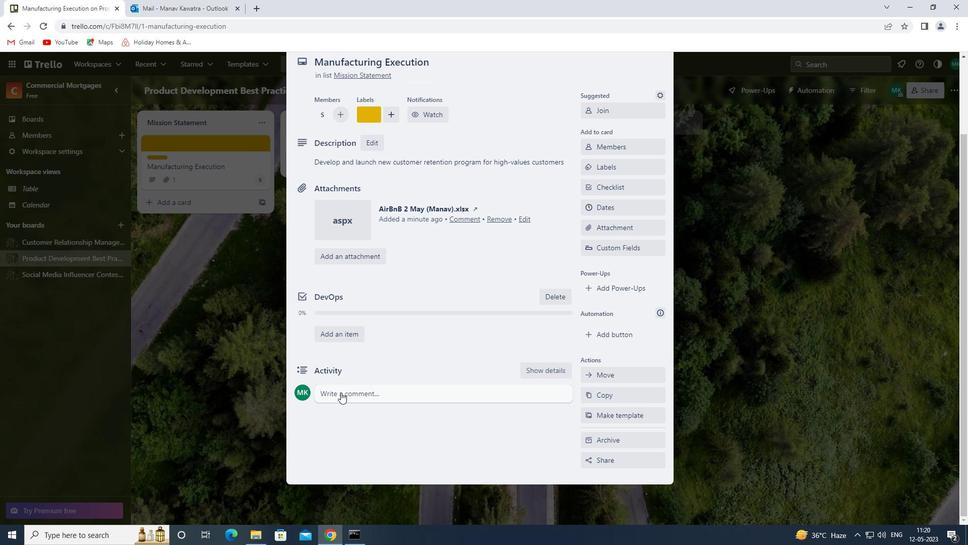 
Action: Mouse moved to (332, 420)
Screenshot: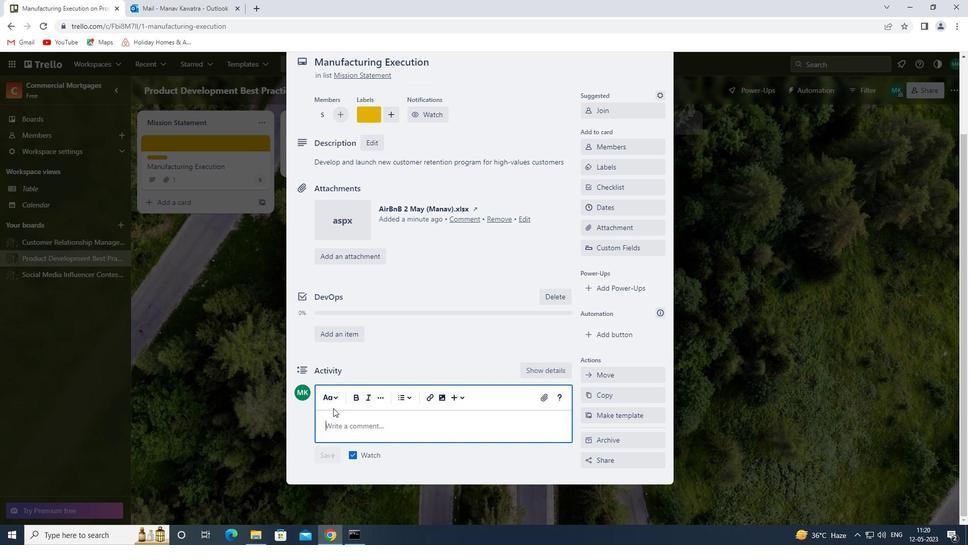 
Action: Mouse pressed left at (332, 420)
Screenshot: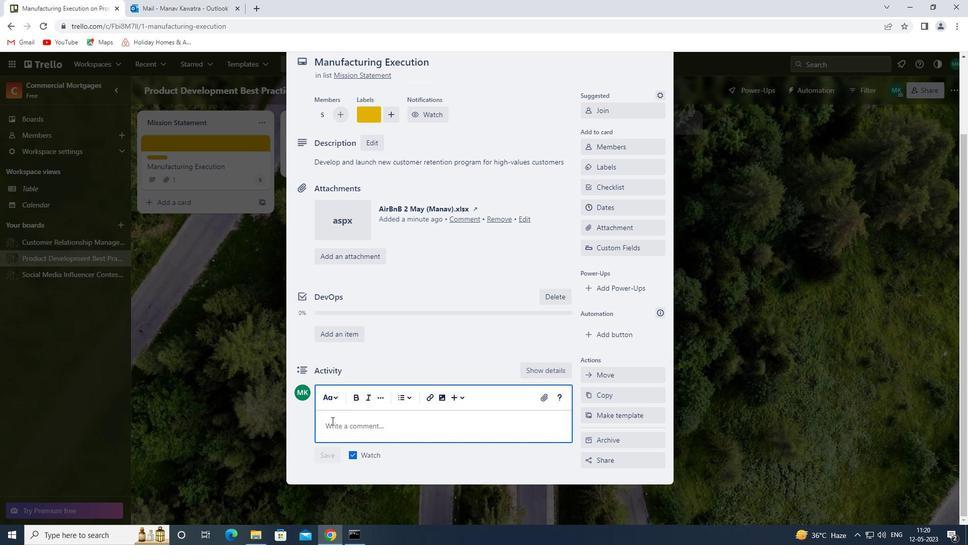 
Action: Key pressed <Key.shift>WE<Key.space>SHOULD<Key.space>APPROACH<Key.space>THIS<Key.space>TASK<Key.space>WITH<Key.space>A<Key.space>SENSE<Key.space>OF<Key.space>
Screenshot: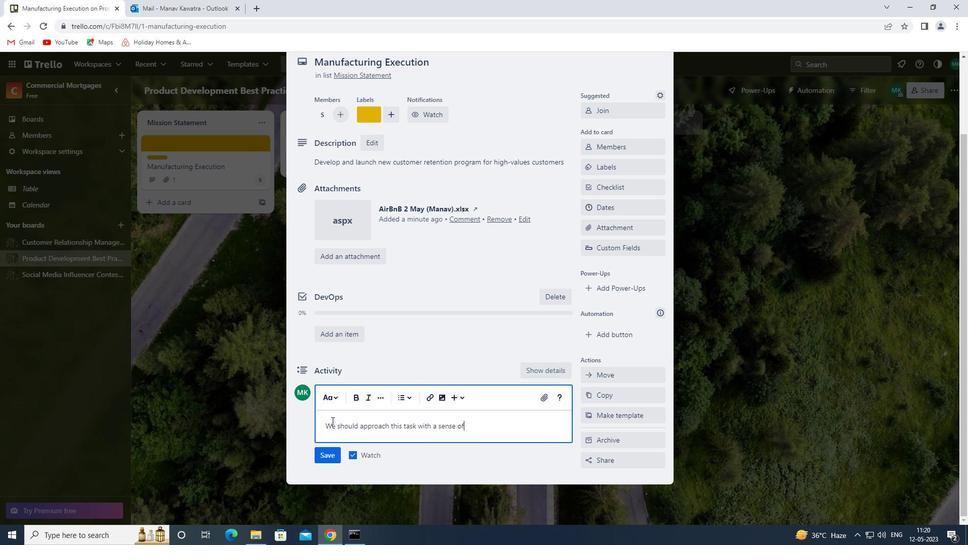 
Action: Mouse moved to (331, 421)
Screenshot: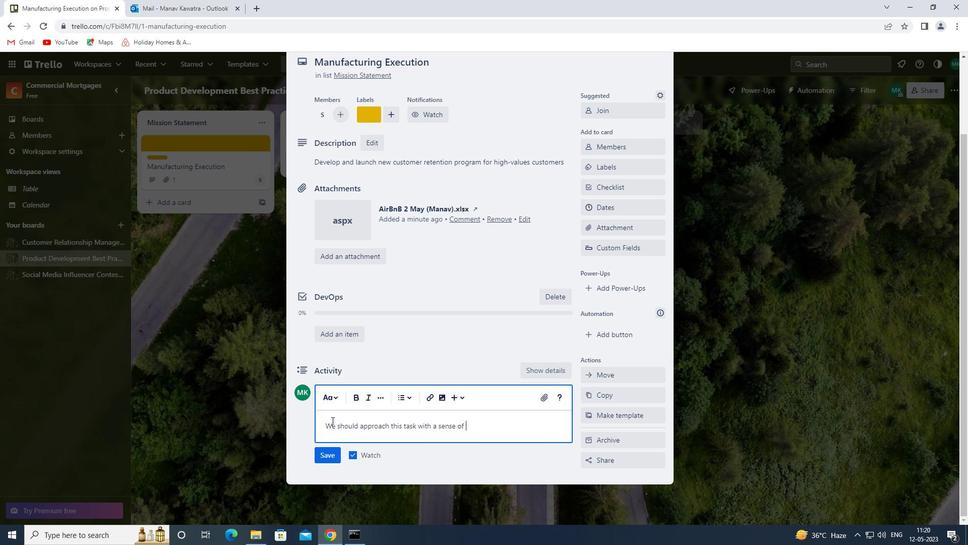 
Action: Key pressed TRANSPARENCY<Key.space>AND<Key.space>OPEN<Key.space>COMMUNICATION,ENSURING<Key.space>THAT<Key.space>ALL<Key.space>STAKEHOLDERS<Key.space>AND<Key.space>INFORMED<Key.space>AND<Key.space>INVOLVED
Screenshot: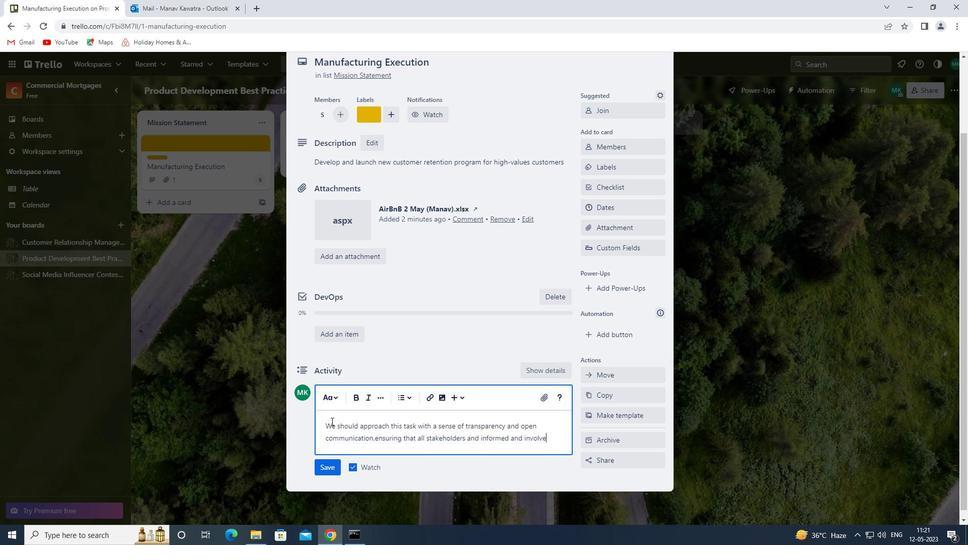 
Action: Mouse moved to (330, 470)
Screenshot: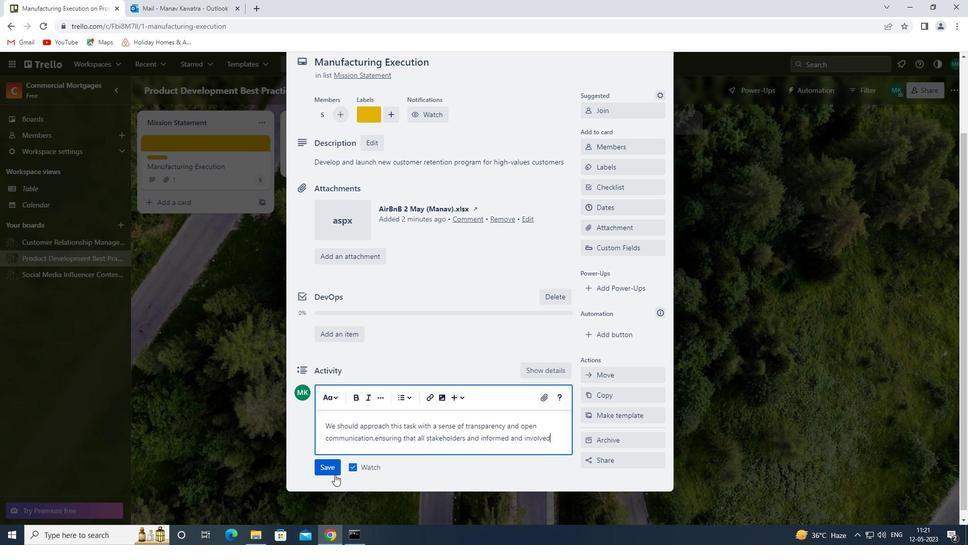 
Action: Mouse pressed left at (330, 470)
Screenshot: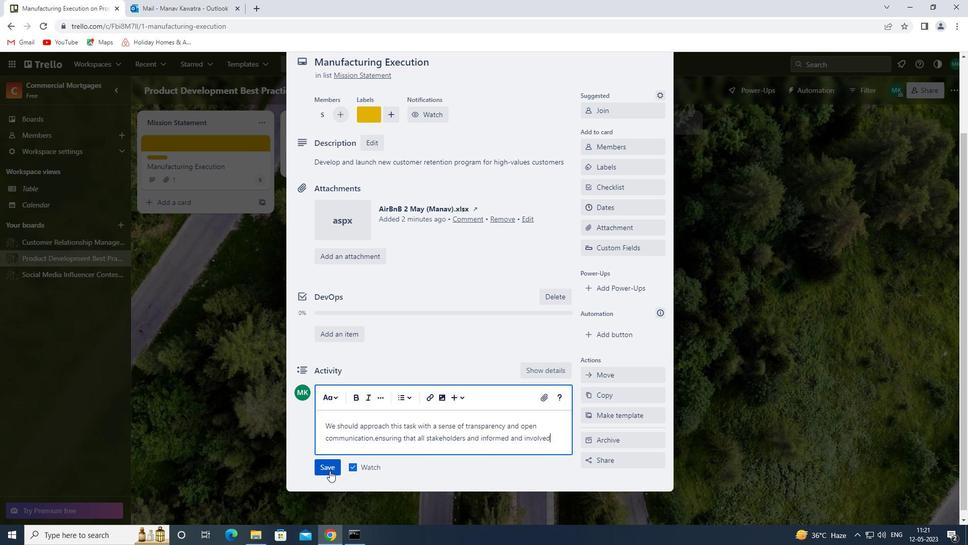 
Action: Mouse moved to (614, 203)
Screenshot: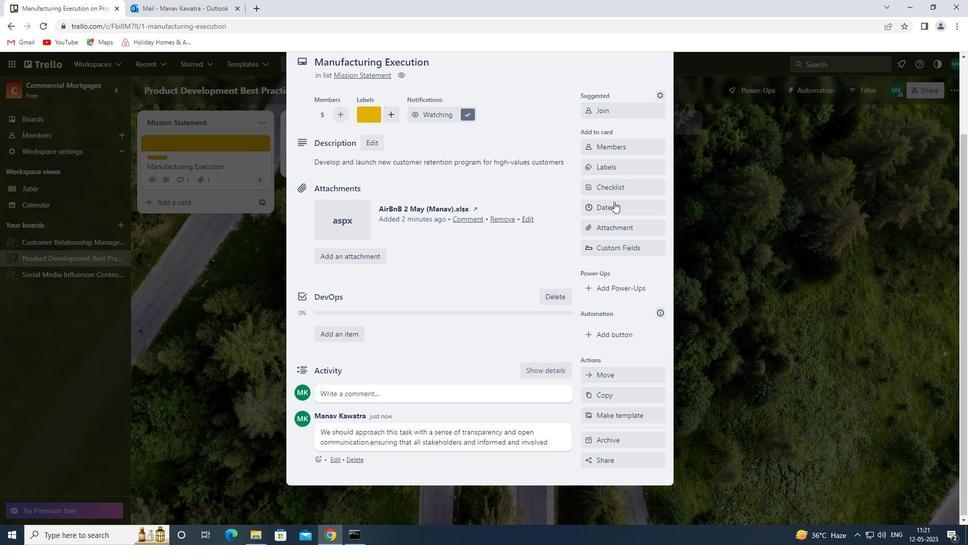 
Action: Mouse pressed left at (614, 203)
Screenshot: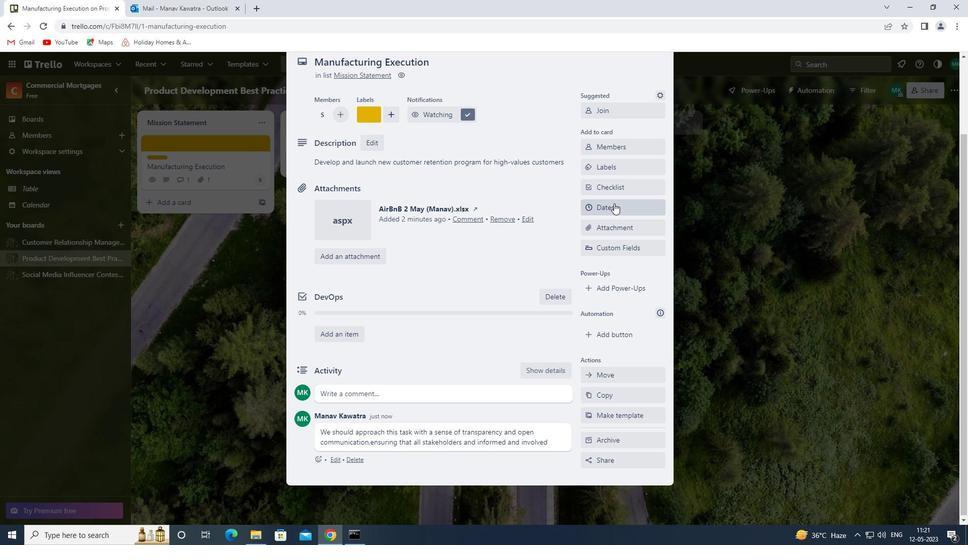 
Action: Mouse moved to (587, 272)
Screenshot: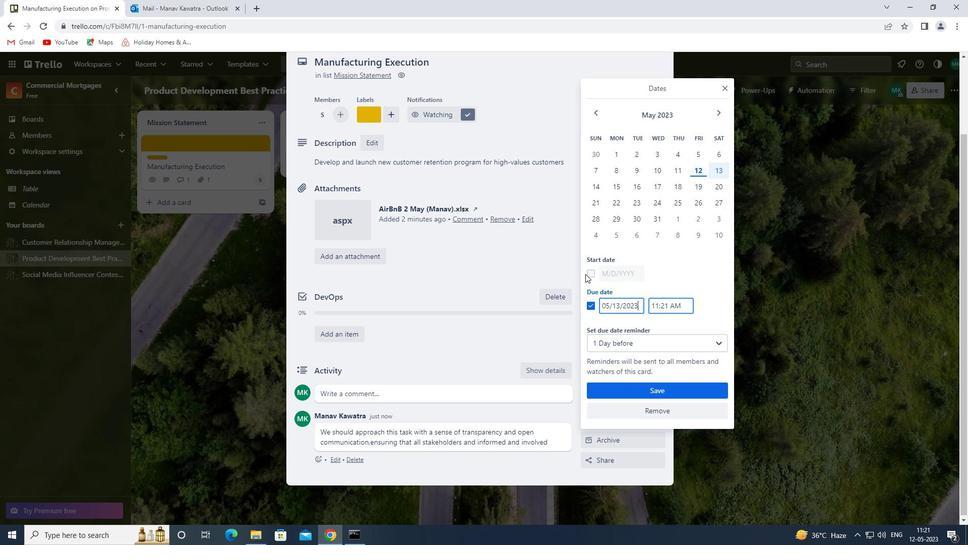 
Action: Mouse pressed left at (587, 272)
Screenshot: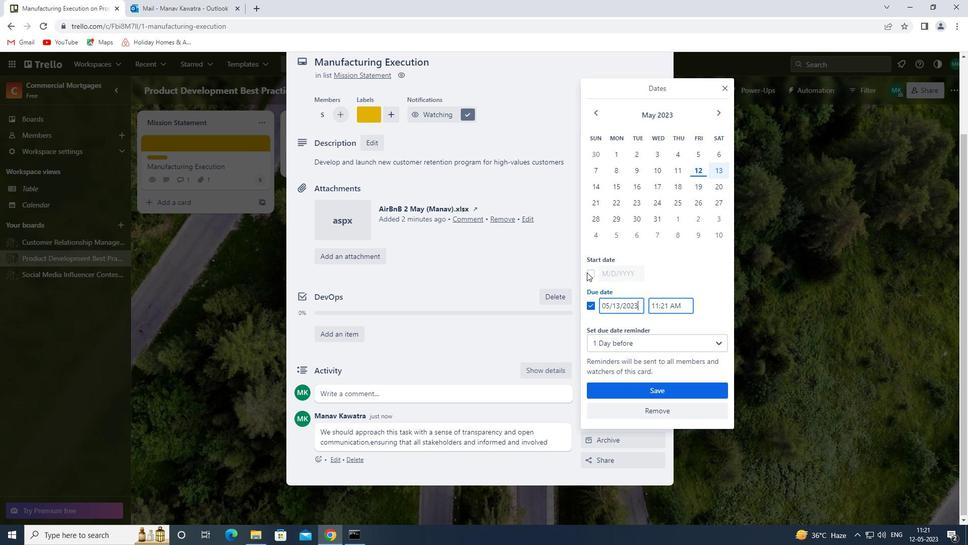 
Action: Mouse moved to (637, 273)
Screenshot: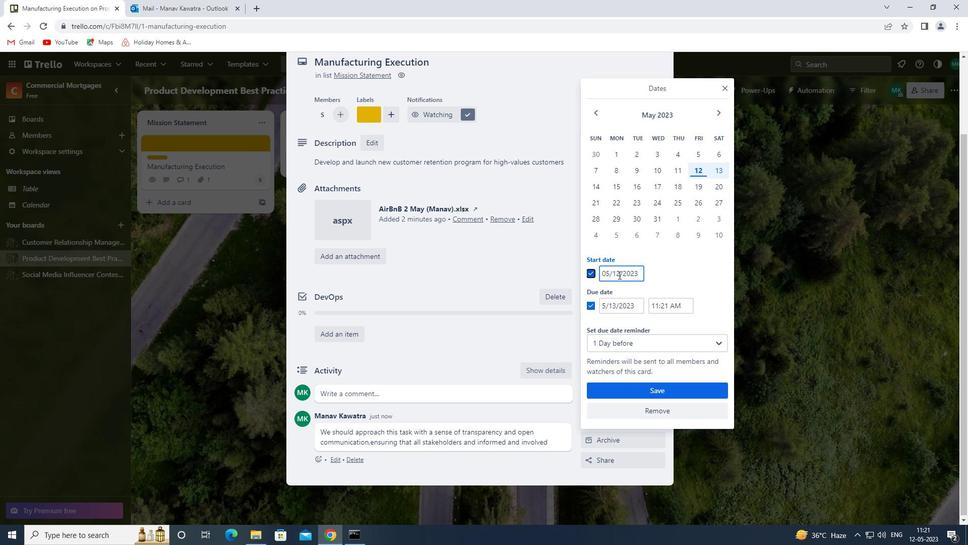 
Action: Mouse pressed left at (637, 273)
Screenshot: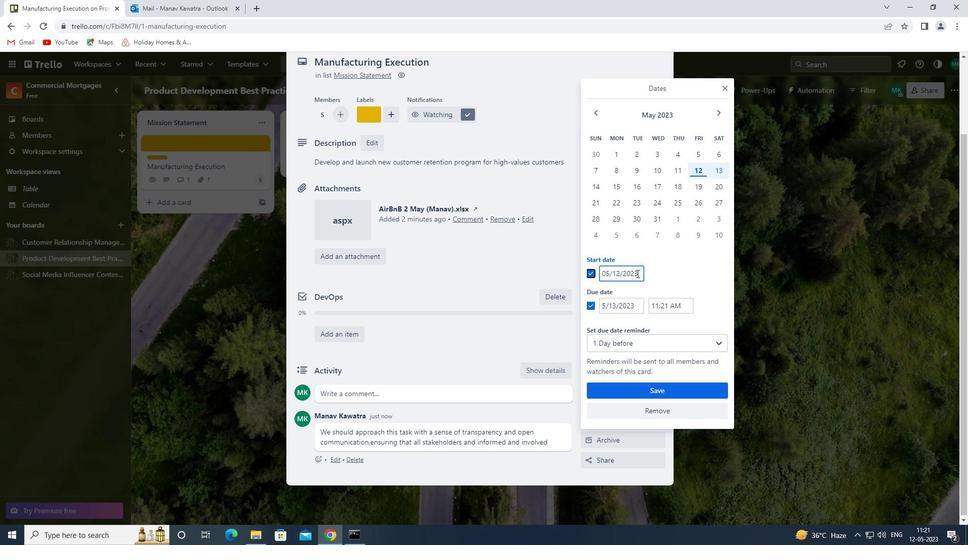 
Action: Mouse moved to (596, 273)
Screenshot: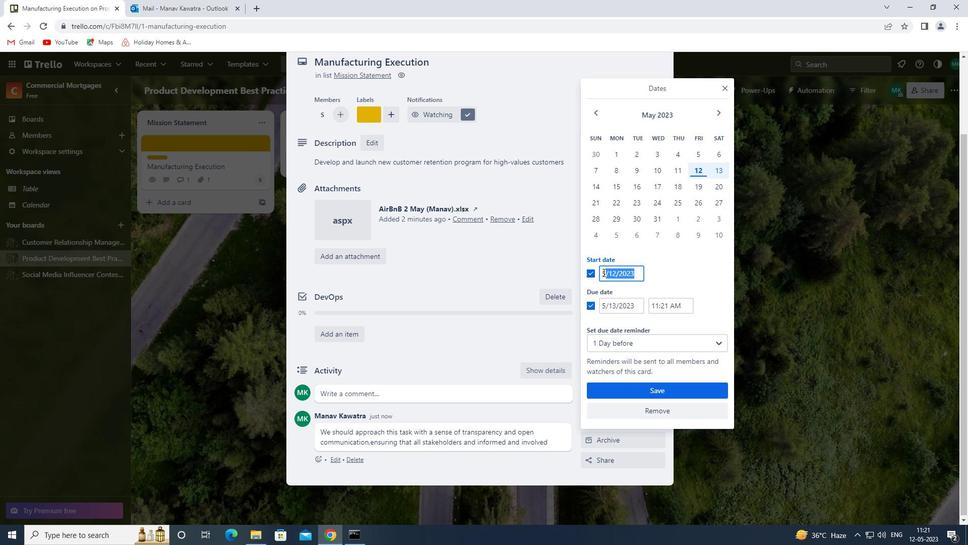 
Action: Key pressed 01/01/1900
Screenshot: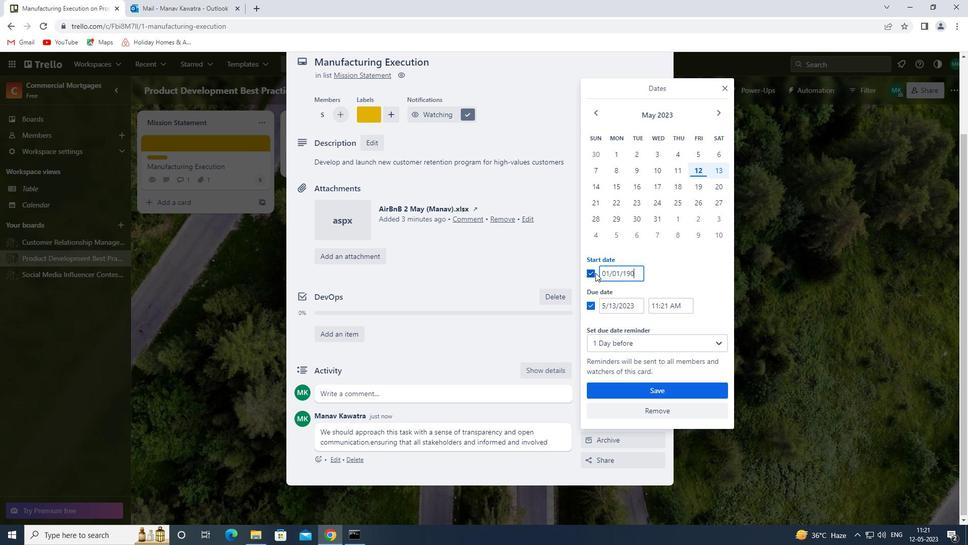 
Action: Mouse moved to (603, 305)
Screenshot: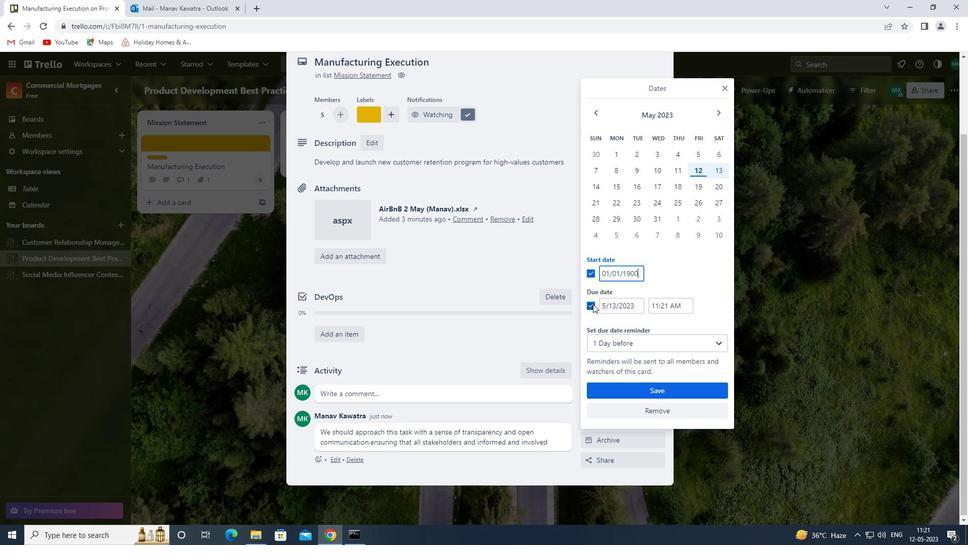 
Action: Mouse pressed left at (603, 305)
Screenshot: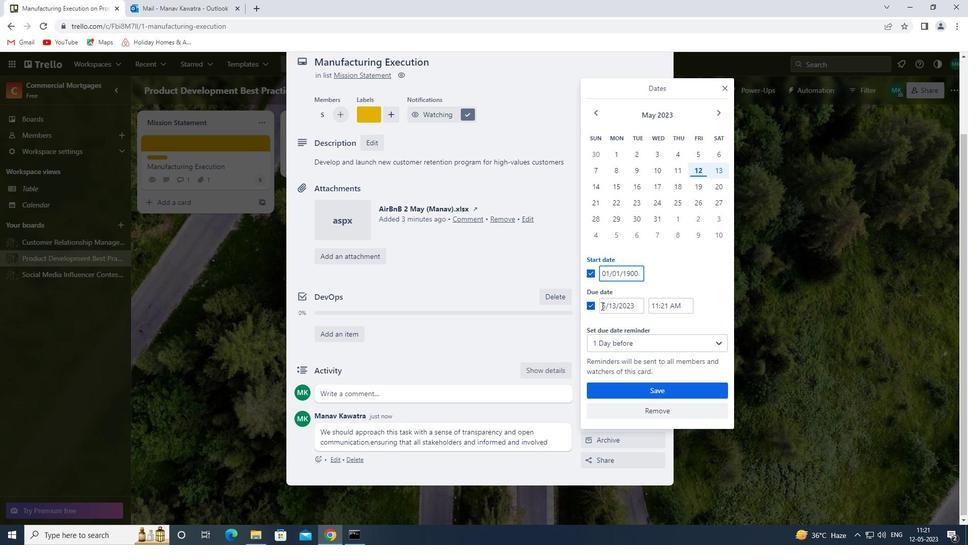 
Action: Mouse moved to (619, 169)
Screenshot: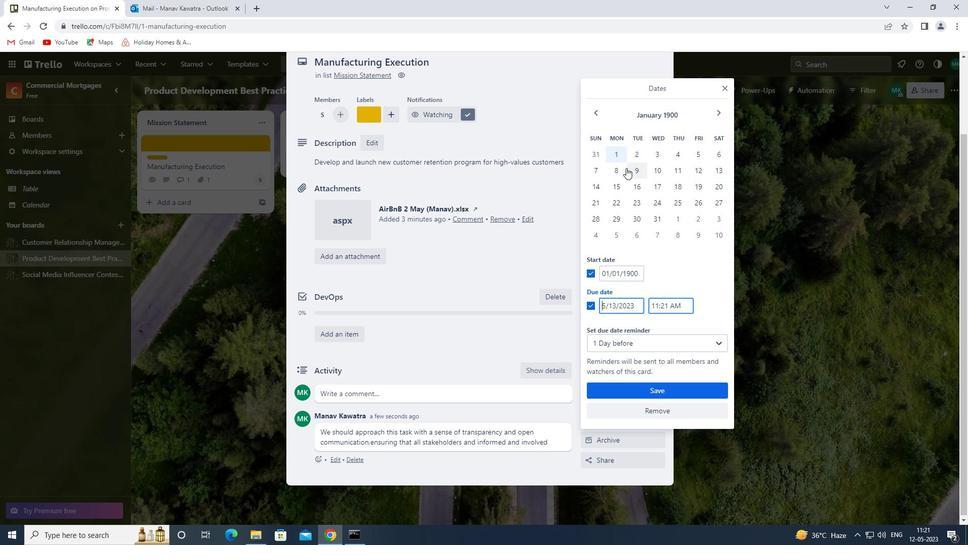 
Action: Mouse pressed left at (619, 169)
Screenshot: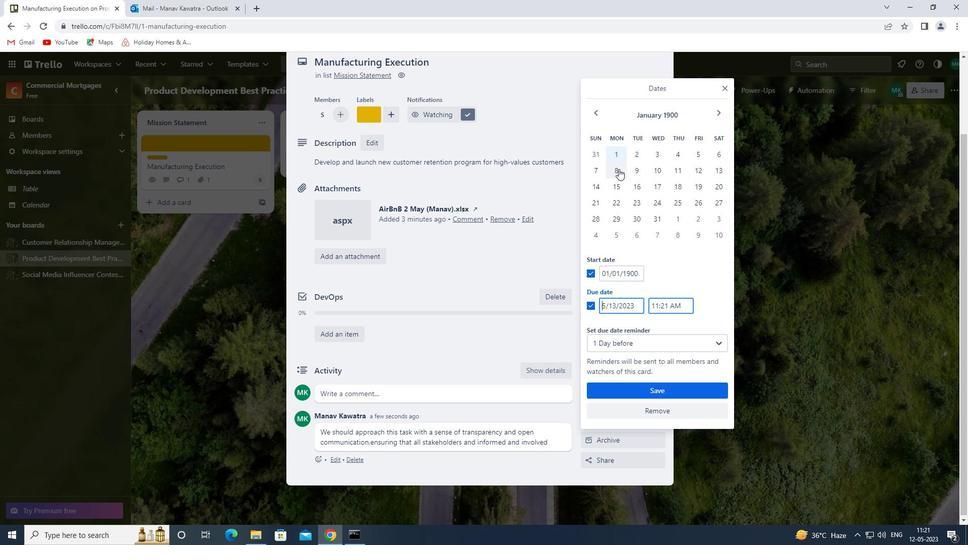 
Action: Mouse moved to (684, 390)
Screenshot: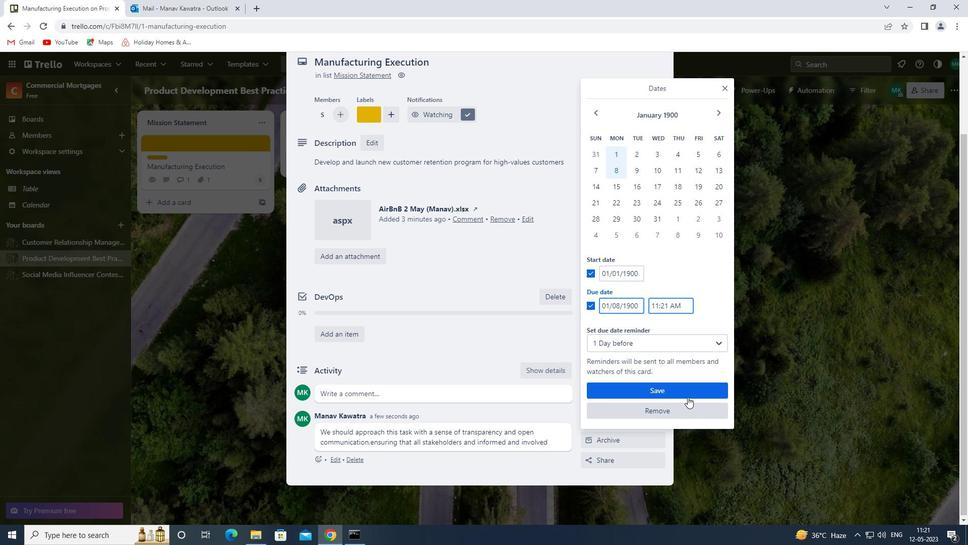 
Action: Mouse pressed left at (684, 390)
Screenshot: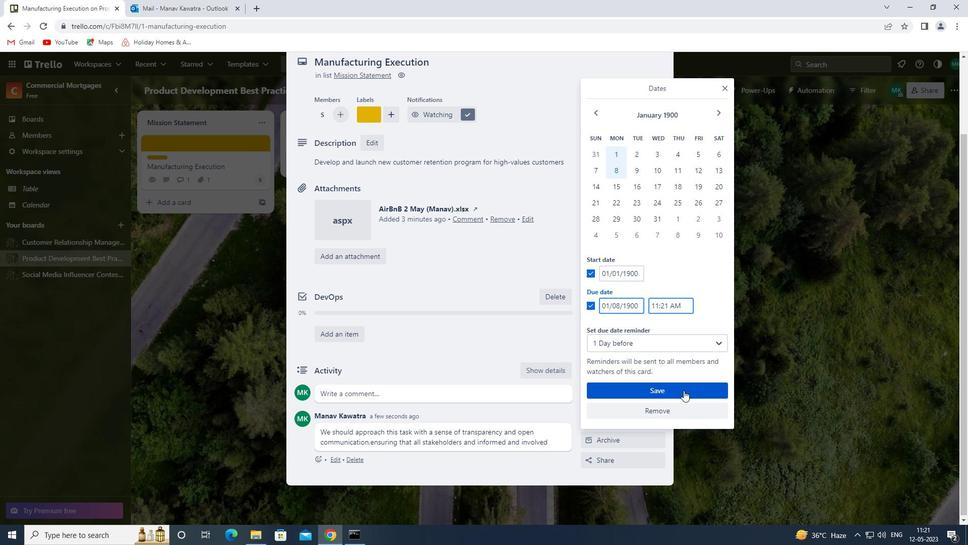 
Action: Mouse pressed left at (684, 390)
Screenshot: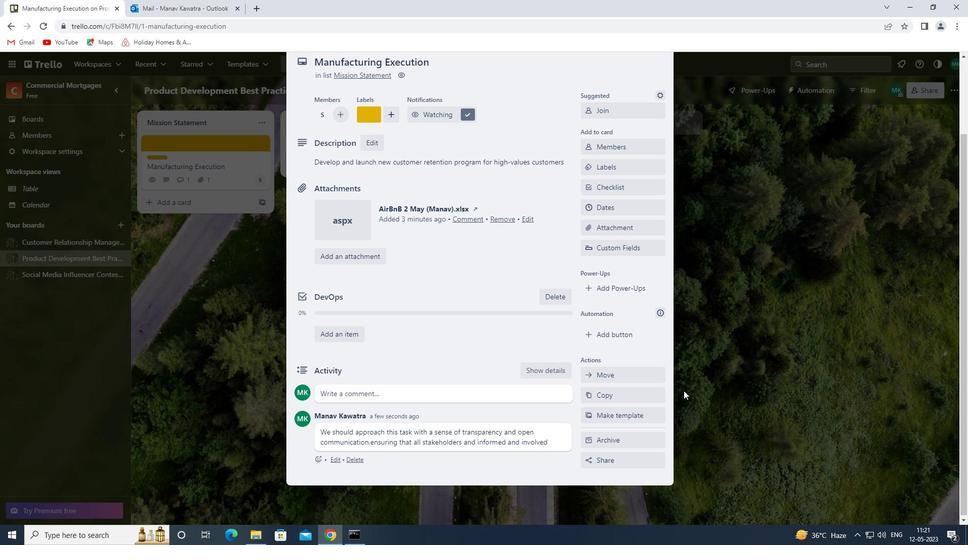 
